 Task: Look for space in Dīpālpur, Pakistan from 5th July, 2023 to 10th July, 2023 for 4 adults in price range Rs.9000 to Rs.14000. Place can be entire place with 2 bedrooms having 4 beds and 2 bathrooms. Property type can be house, flat, guest house. Booking option can be shelf check-in. Required host language is English.
Action: Mouse moved to (462, 64)
Screenshot: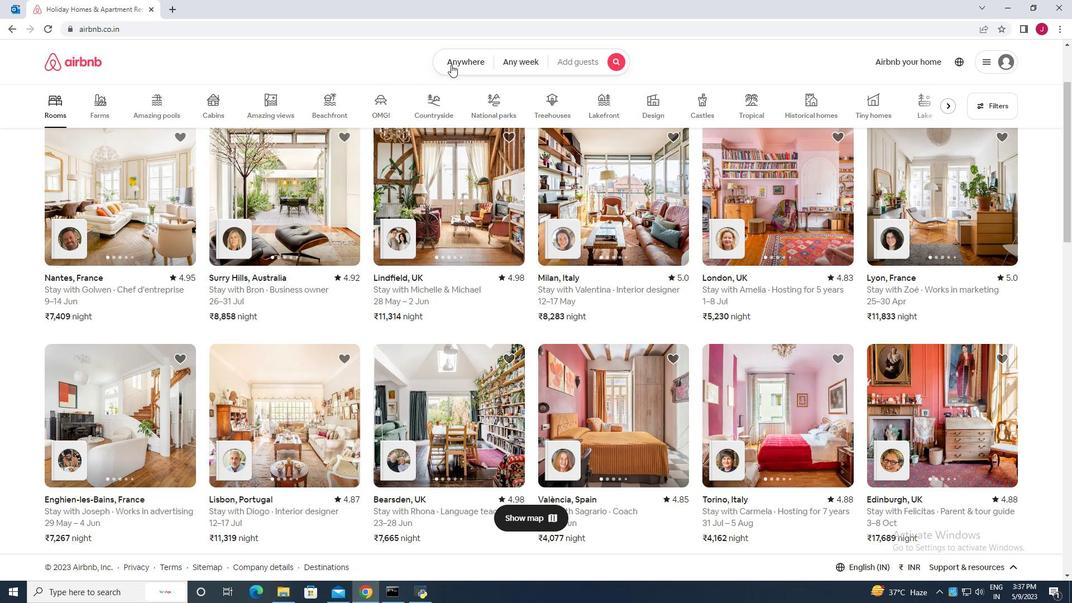 
Action: Mouse pressed left at (462, 64)
Screenshot: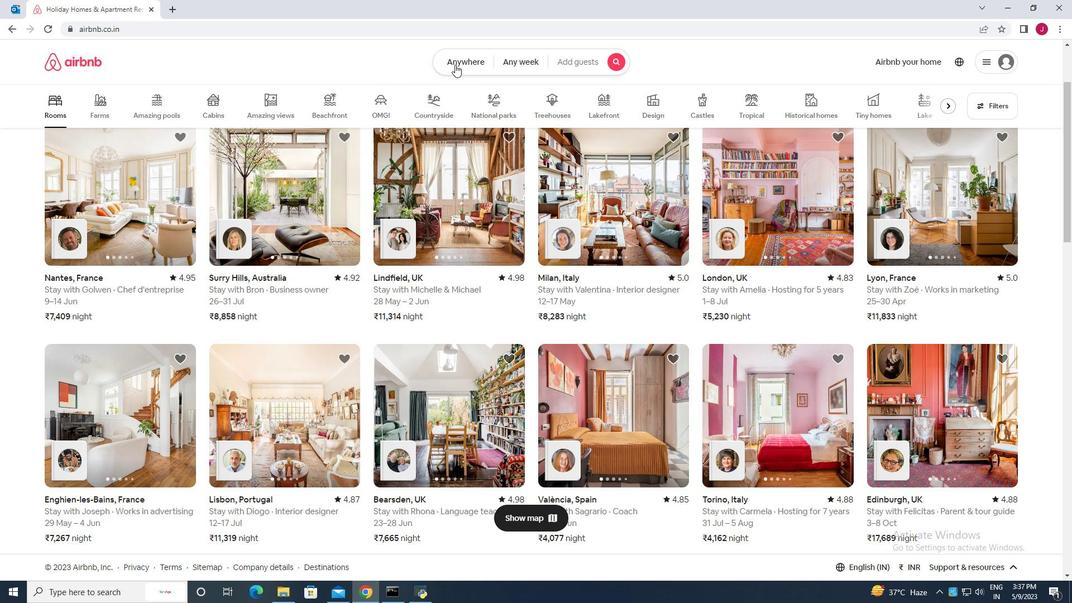 
Action: Mouse moved to (338, 106)
Screenshot: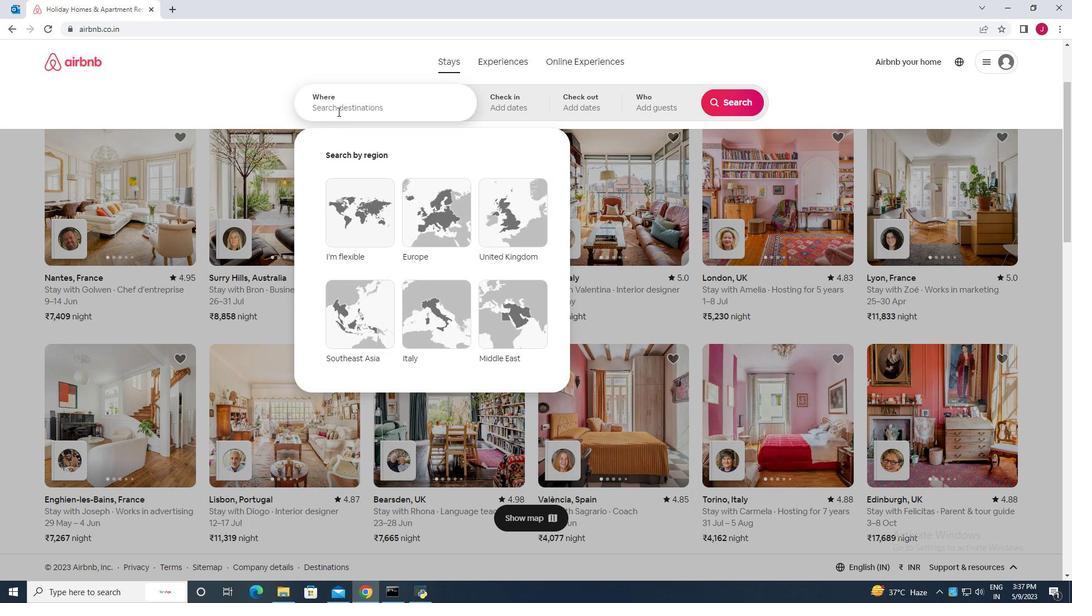 
Action: Mouse pressed left at (338, 106)
Screenshot: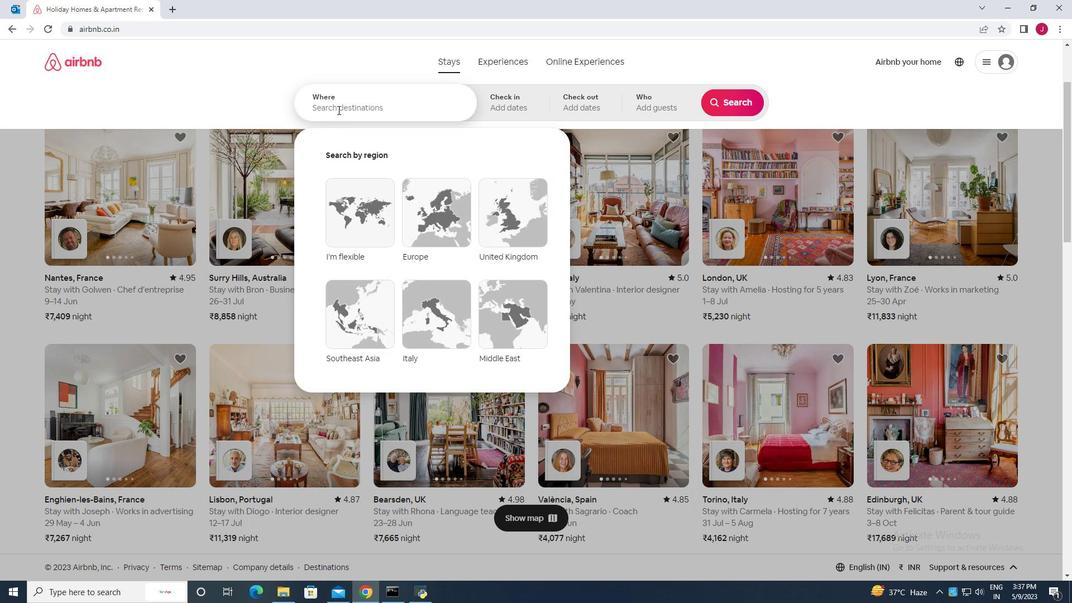 
Action: Key pressed dipalpur
Screenshot: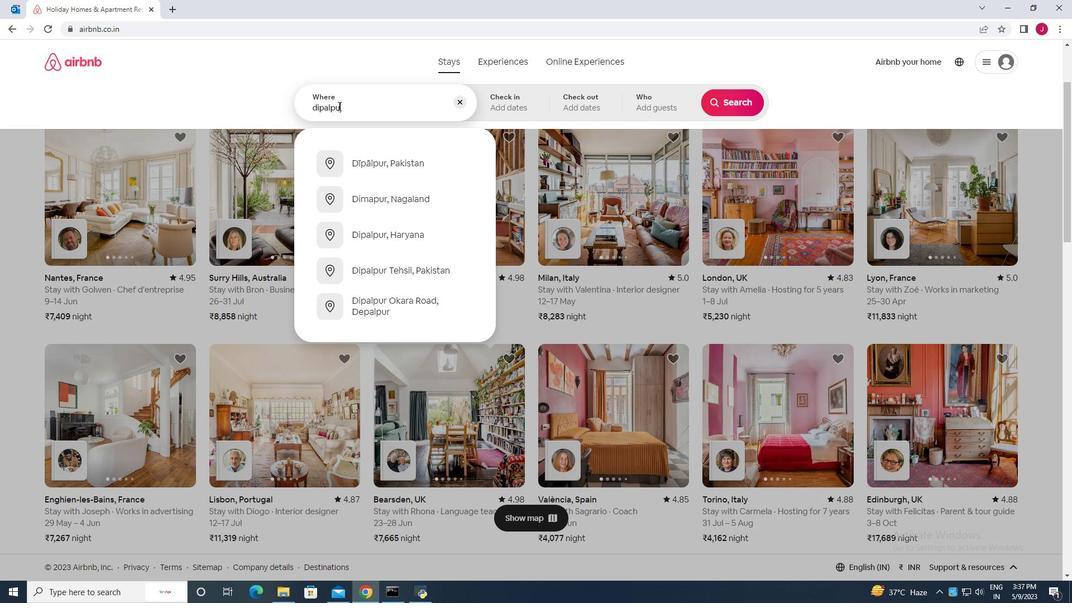 
Action: Mouse moved to (405, 162)
Screenshot: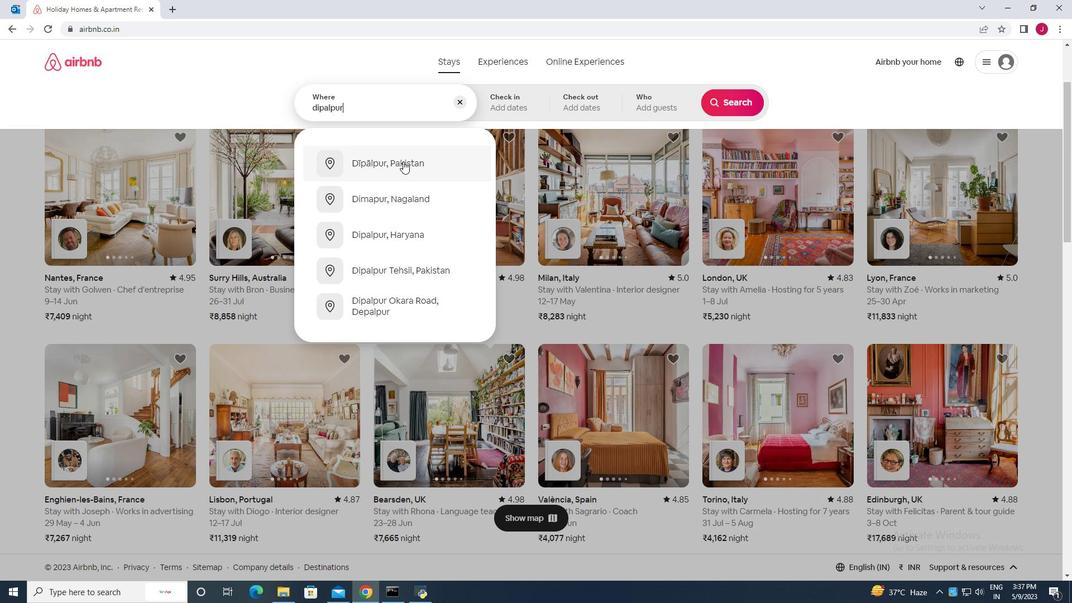 
Action: Mouse pressed left at (405, 162)
Screenshot: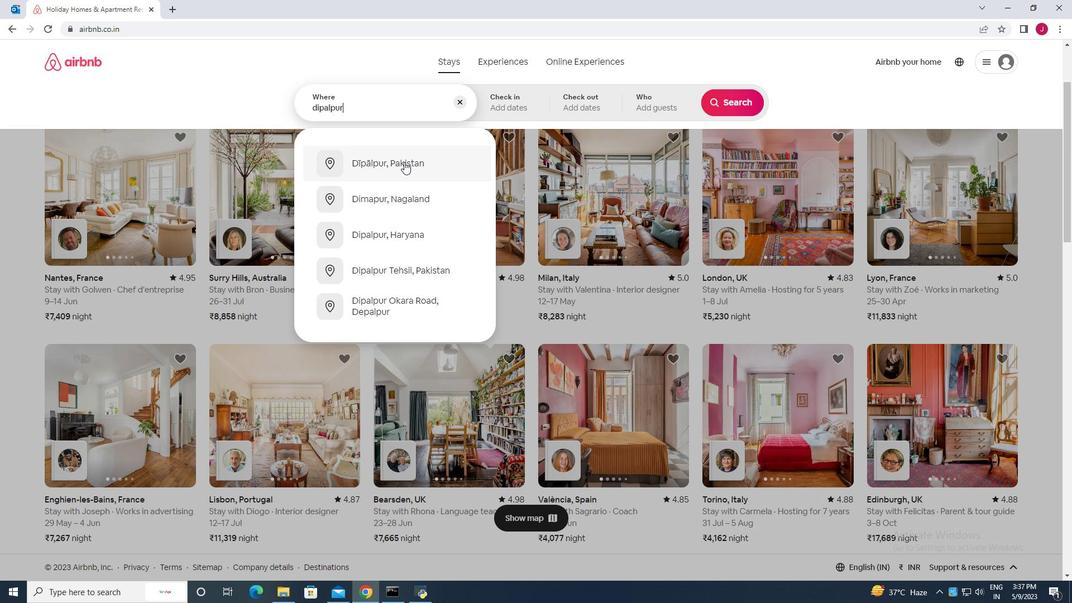 
Action: Mouse moved to (730, 196)
Screenshot: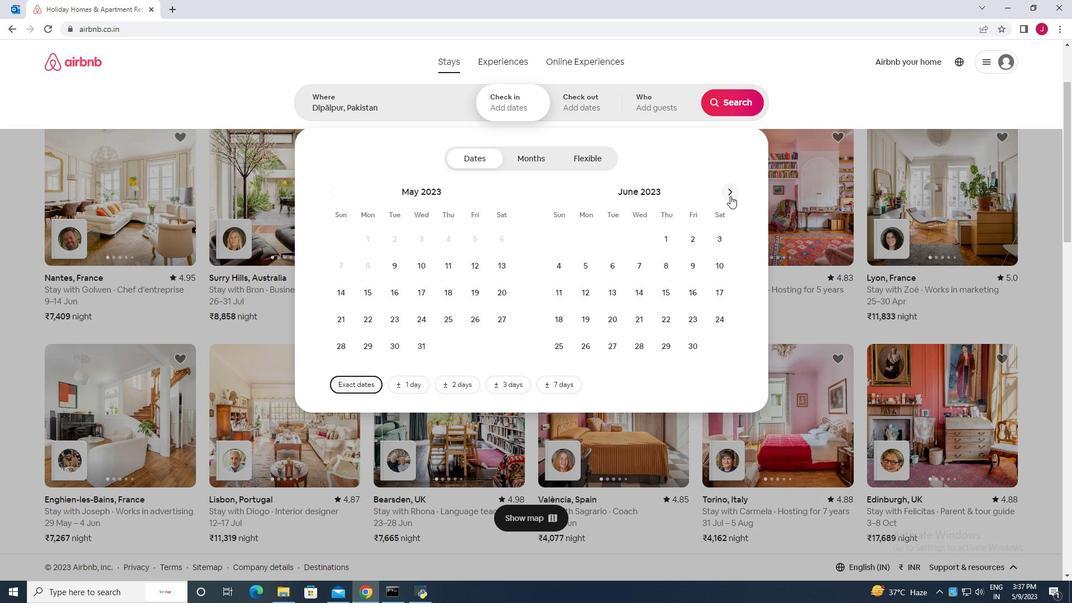 
Action: Mouse pressed left at (730, 196)
Screenshot: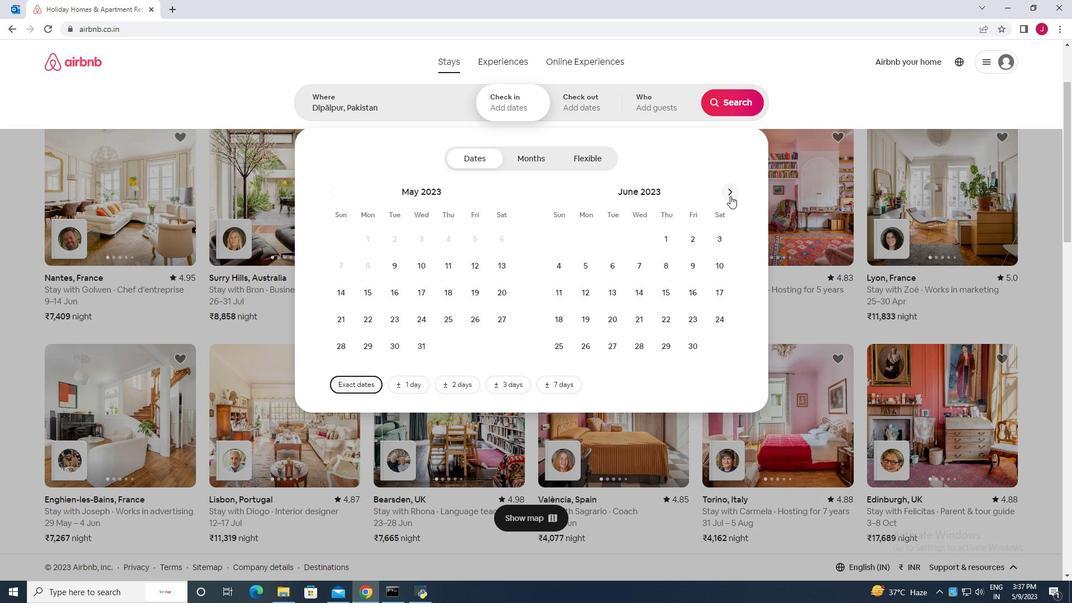 
Action: Mouse moved to (639, 267)
Screenshot: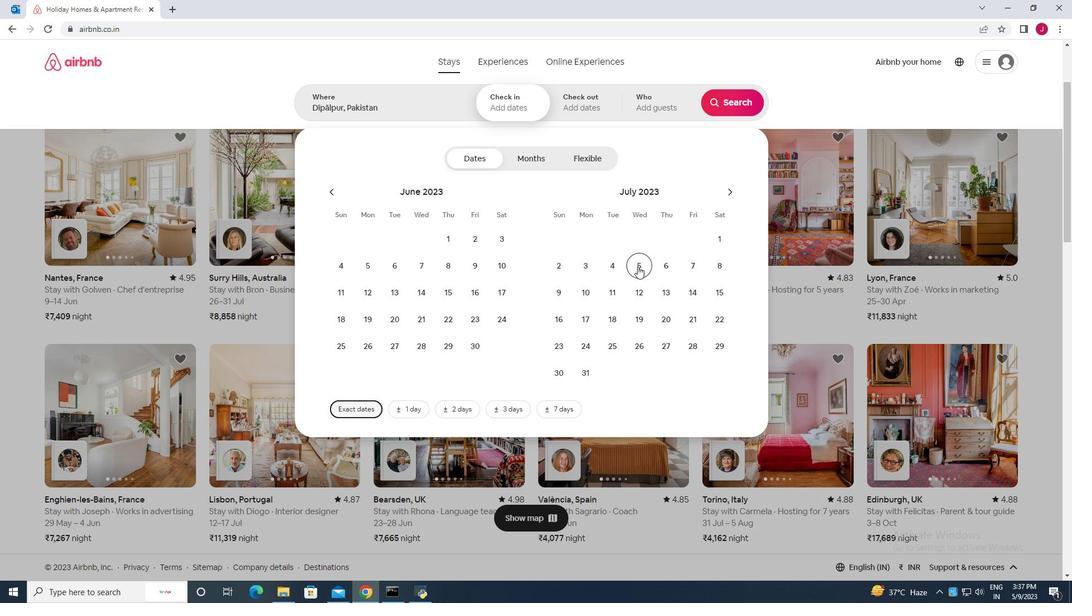 
Action: Mouse pressed left at (639, 267)
Screenshot: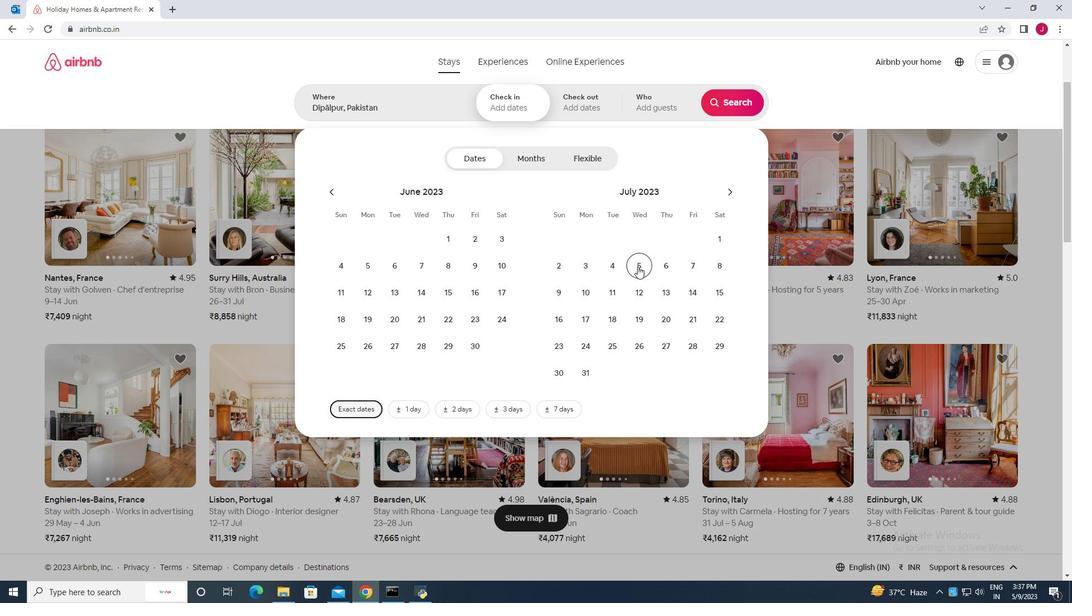 
Action: Mouse moved to (594, 295)
Screenshot: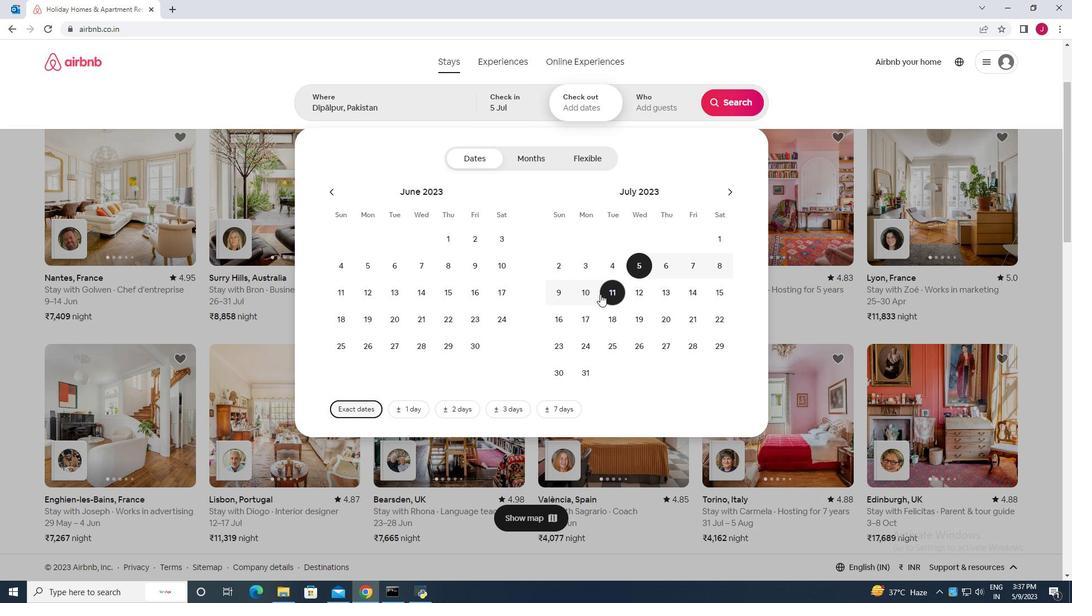 
Action: Mouse pressed left at (594, 295)
Screenshot: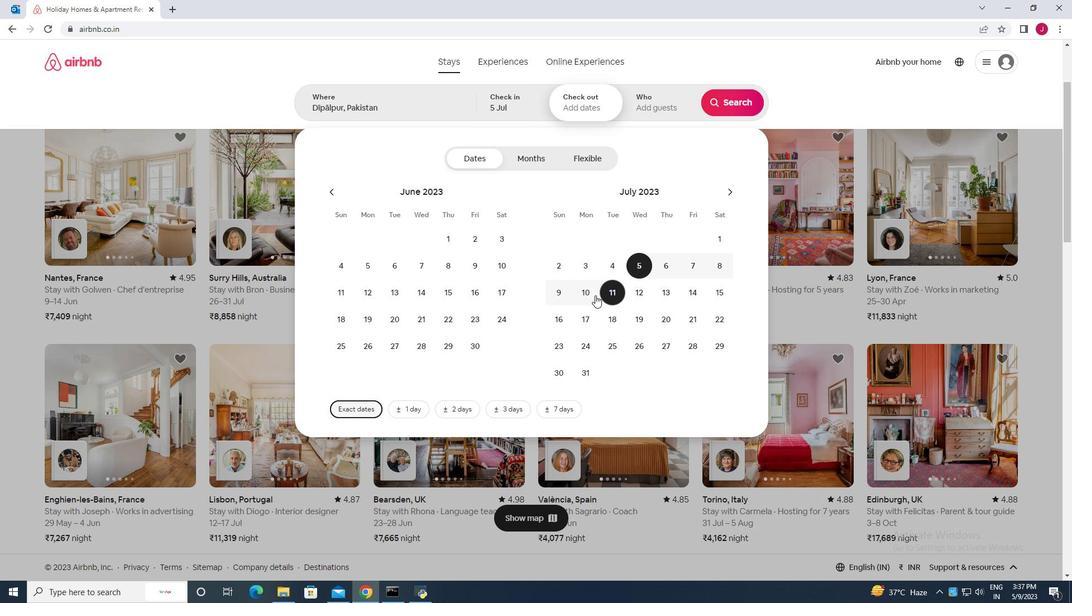 
Action: Mouse moved to (656, 106)
Screenshot: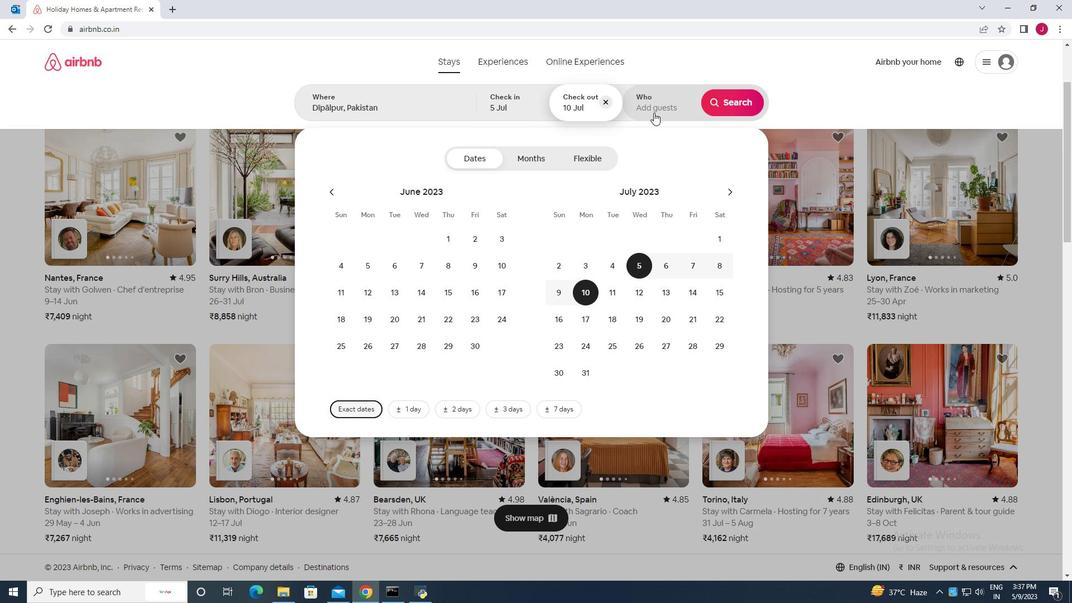 
Action: Mouse pressed left at (656, 106)
Screenshot: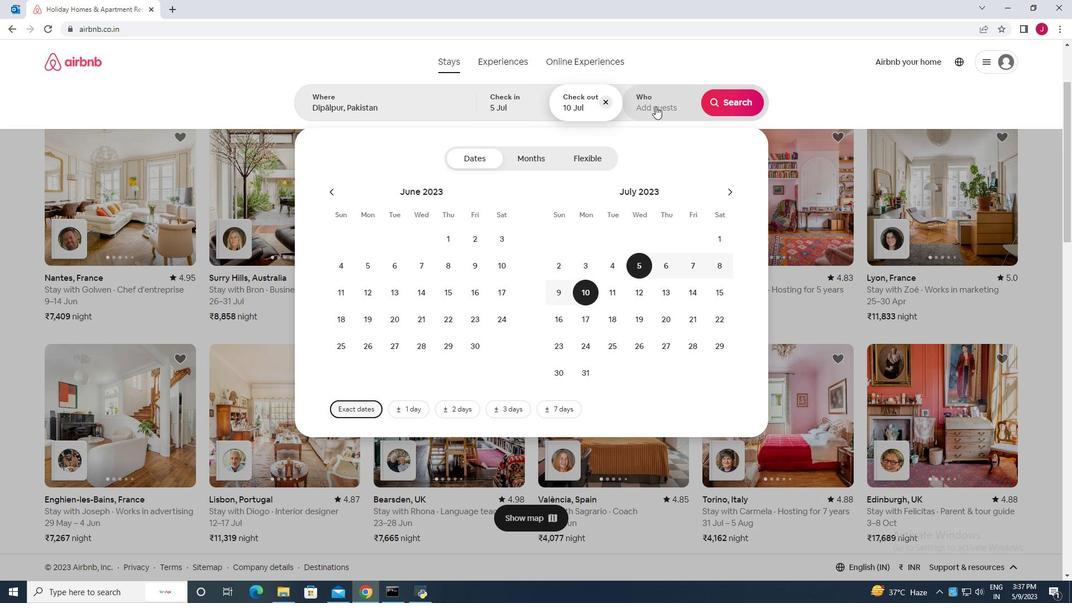 
Action: Mouse moved to (735, 160)
Screenshot: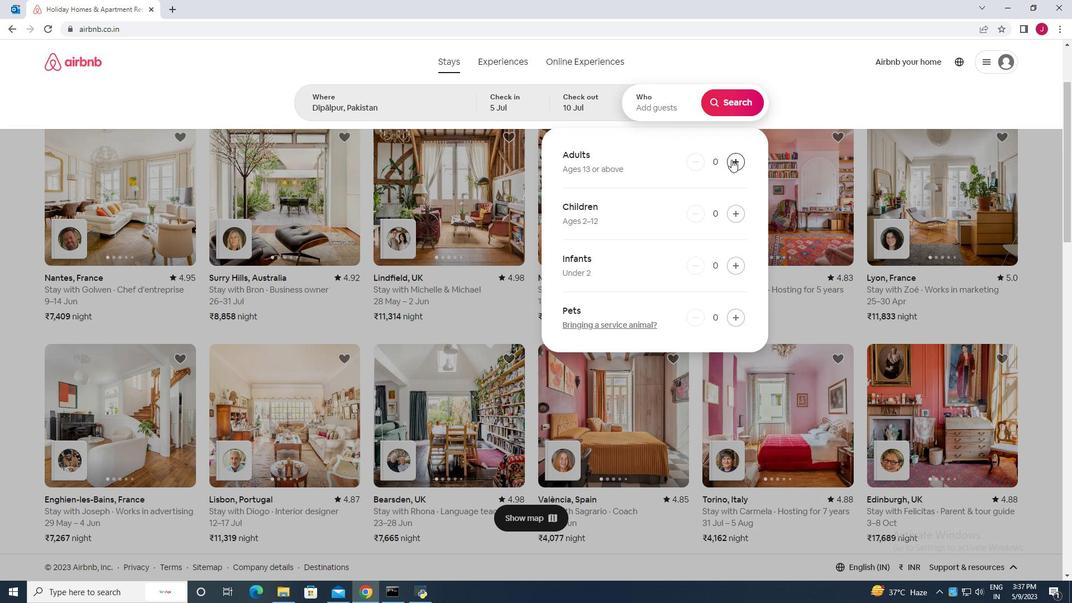 
Action: Mouse pressed left at (735, 160)
Screenshot: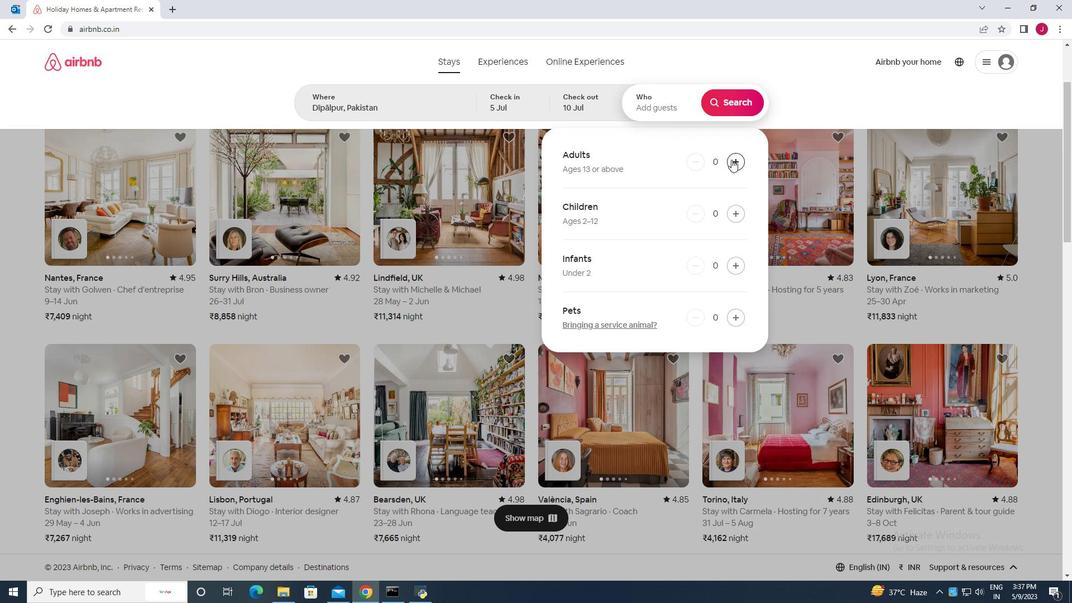 
Action: Mouse moved to (735, 160)
Screenshot: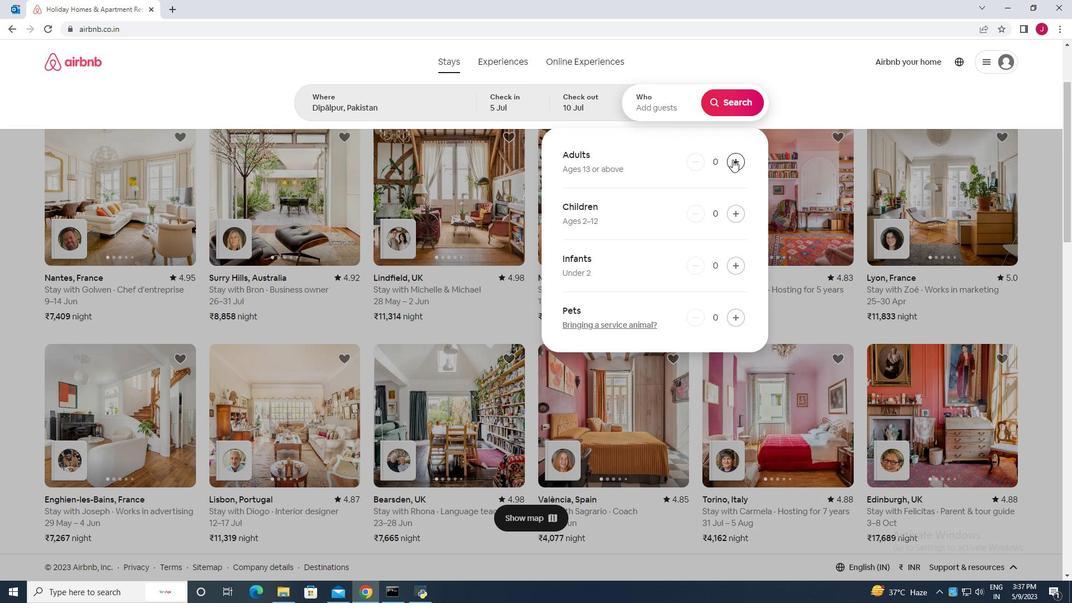 
Action: Mouse pressed left at (735, 160)
Screenshot: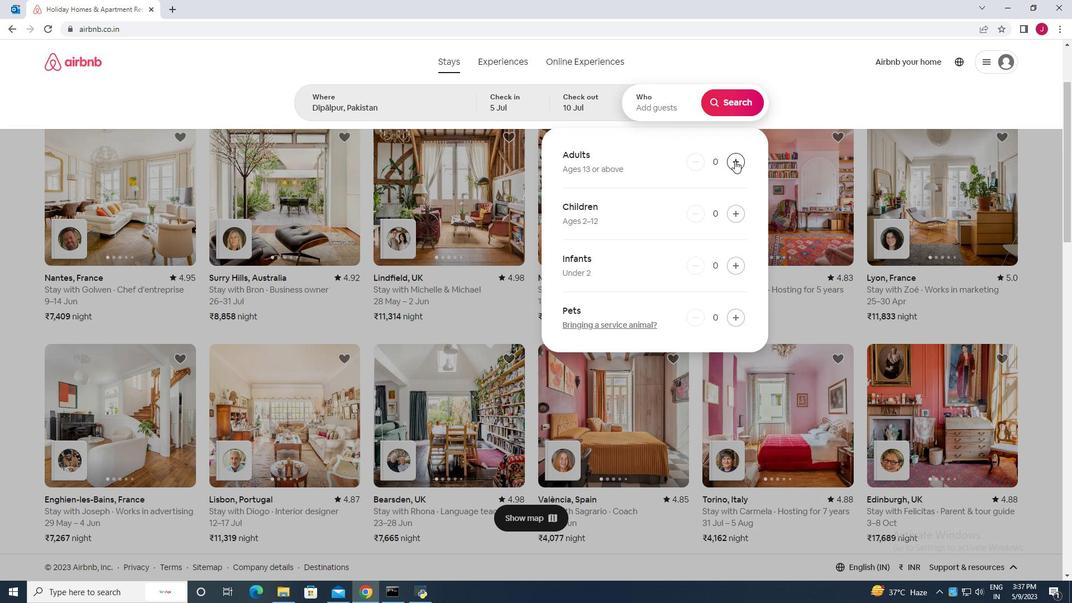 
Action: Mouse pressed left at (735, 160)
Screenshot: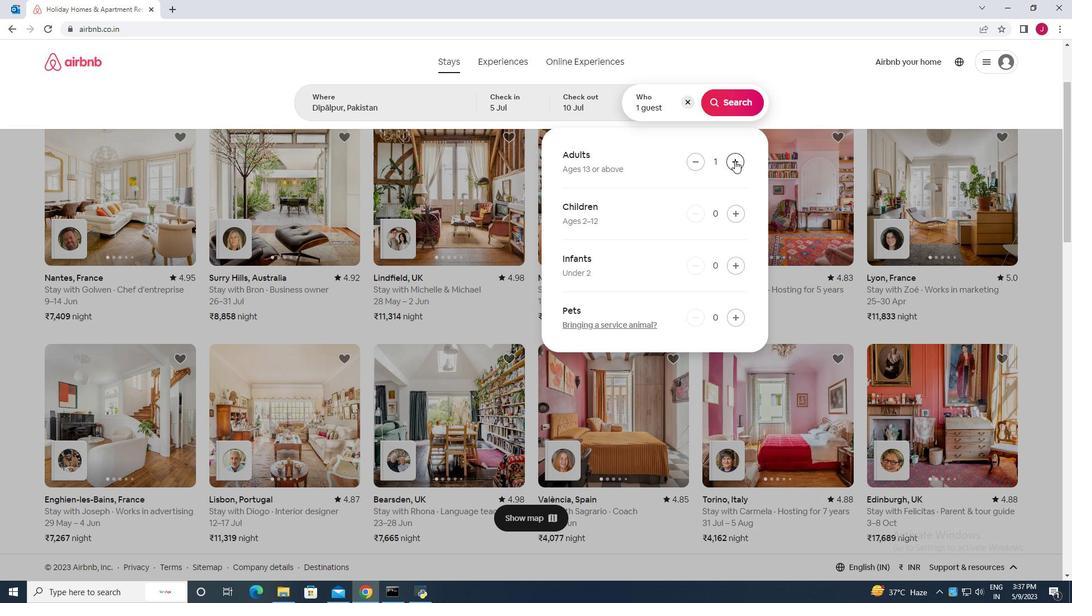 
Action: Mouse pressed left at (735, 160)
Screenshot: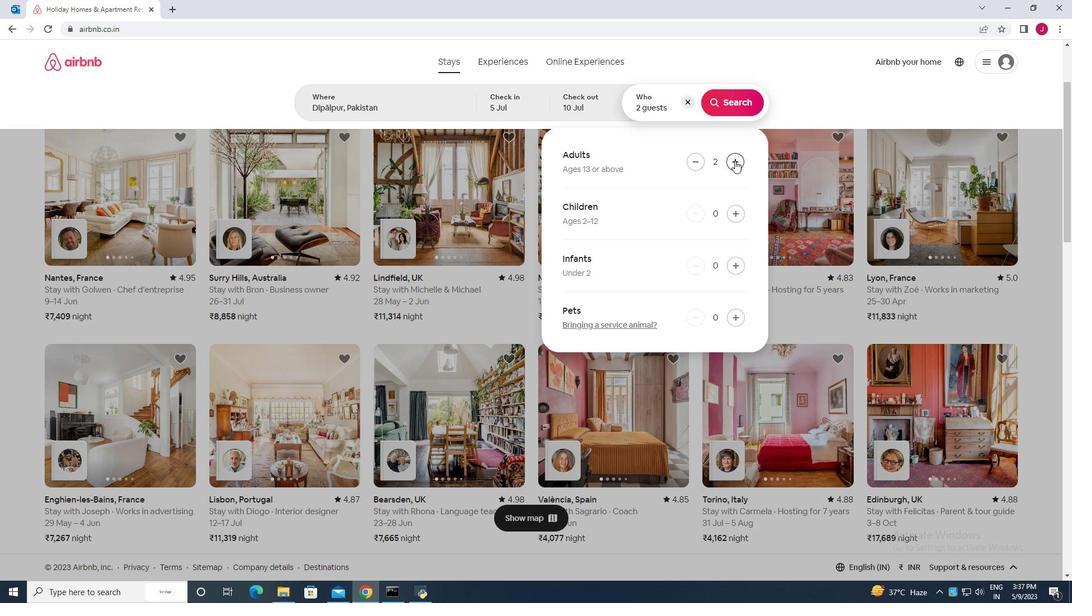 
Action: Mouse moved to (739, 101)
Screenshot: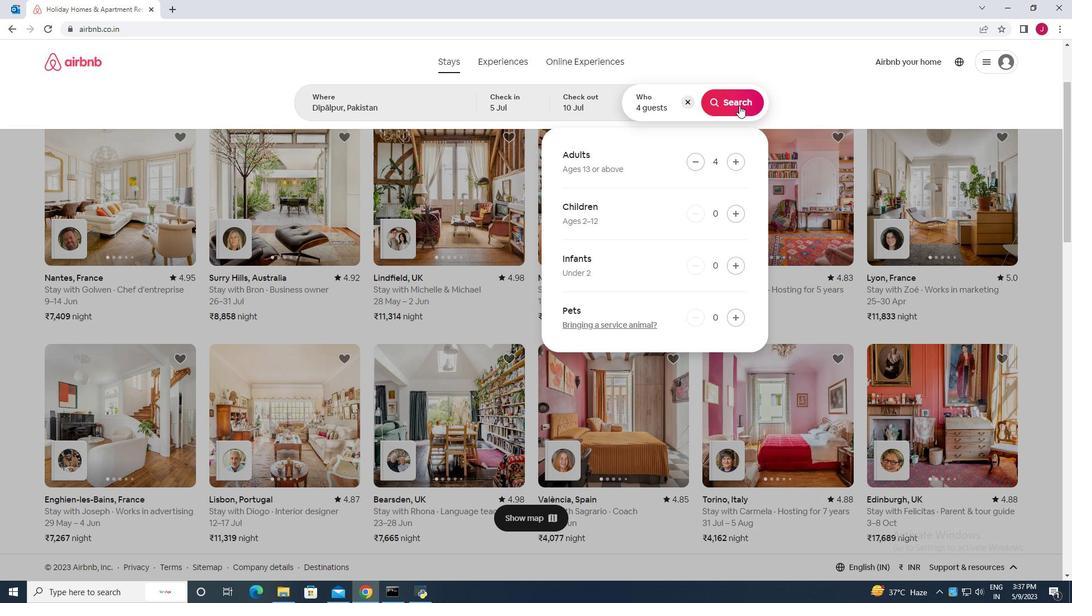 
Action: Mouse pressed left at (739, 101)
Screenshot: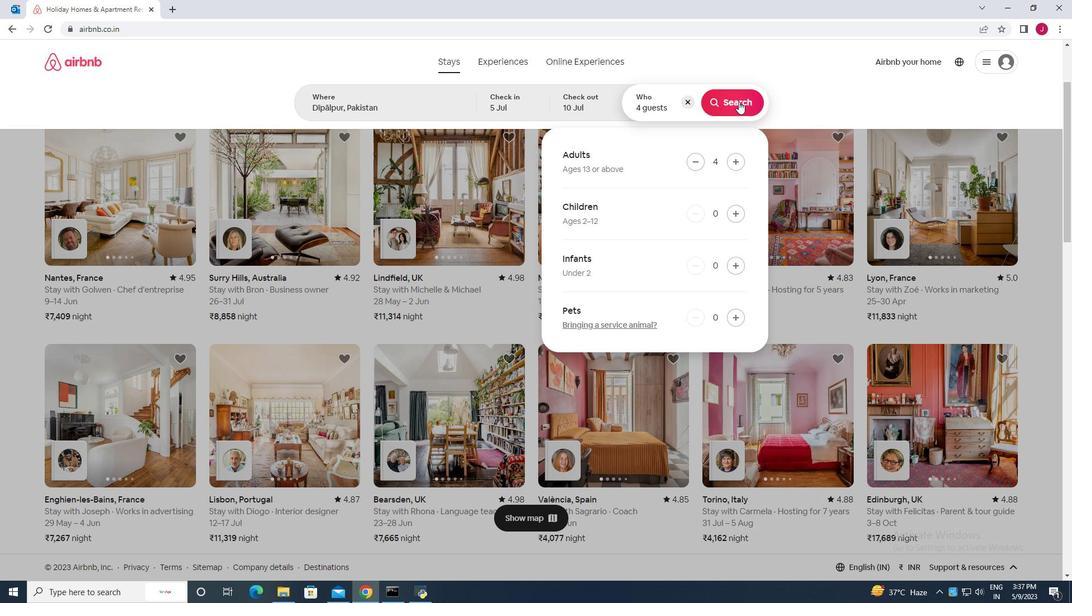 
Action: Mouse moved to (1038, 107)
Screenshot: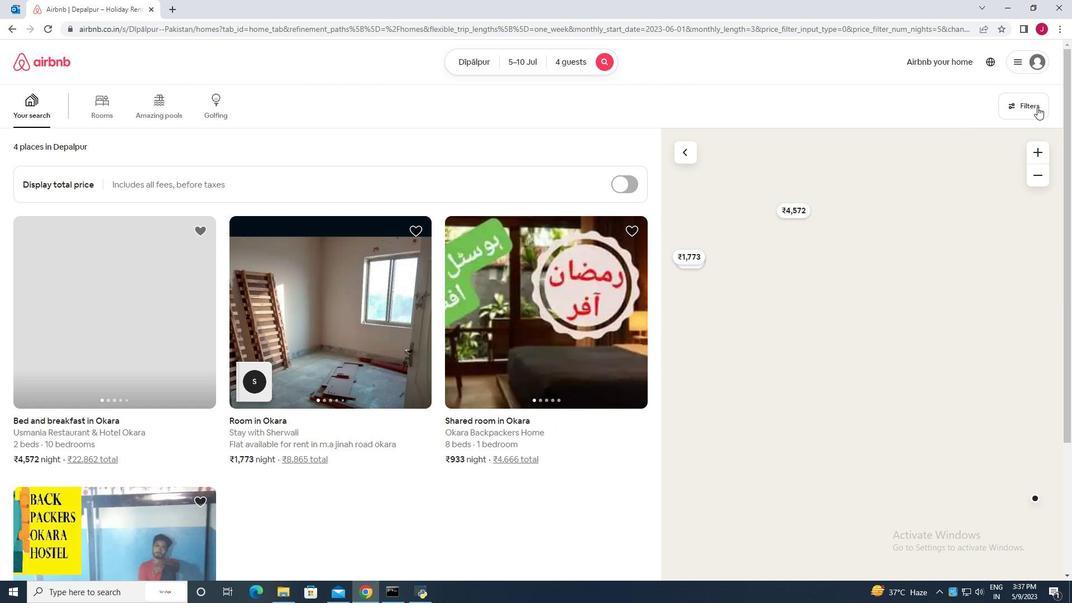 
Action: Mouse pressed left at (1038, 107)
Screenshot: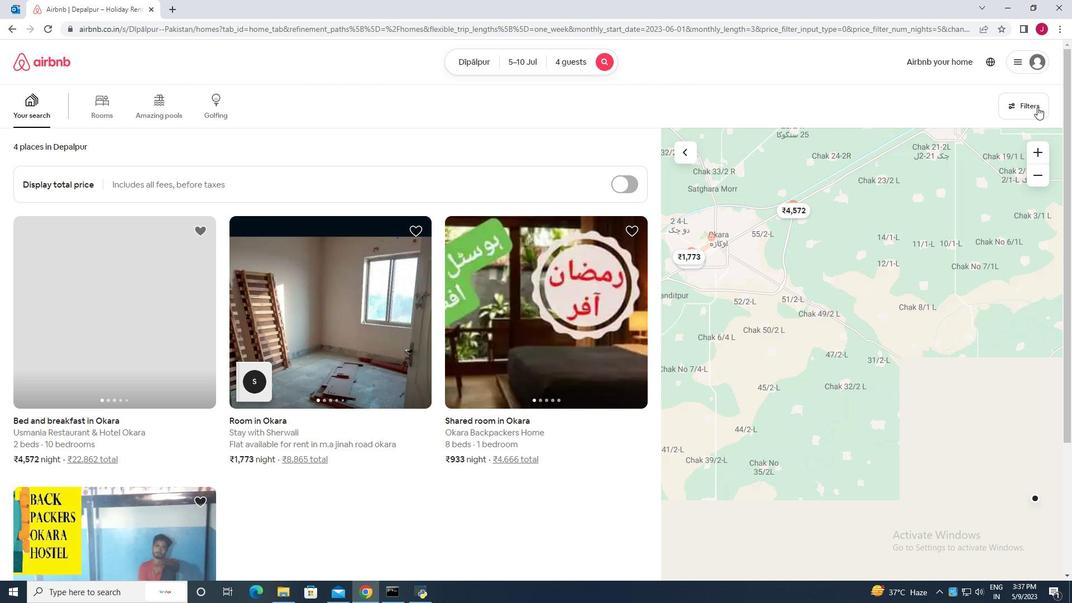 
Action: Mouse moved to (444, 387)
Screenshot: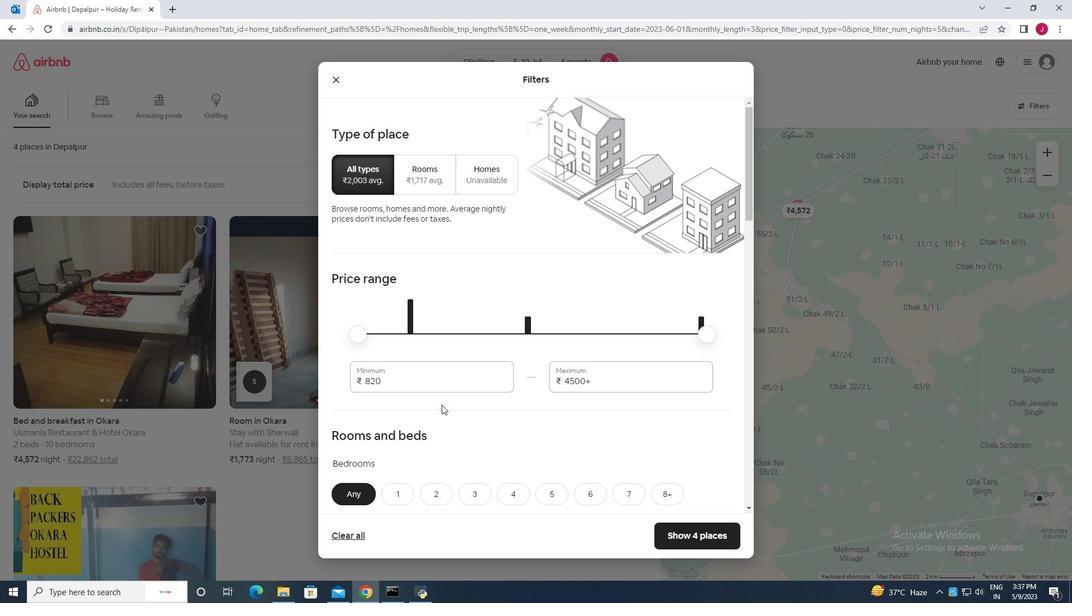 
Action: Mouse pressed left at (444, 387)
Screenshot: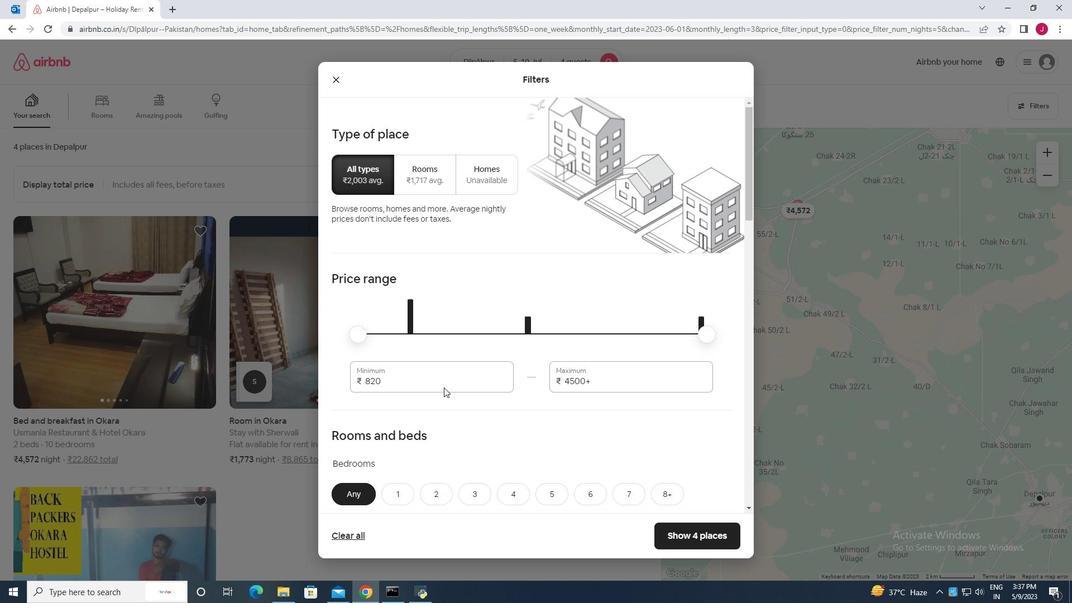 
Action: Mouse moved to (444, 386)
Screenshot: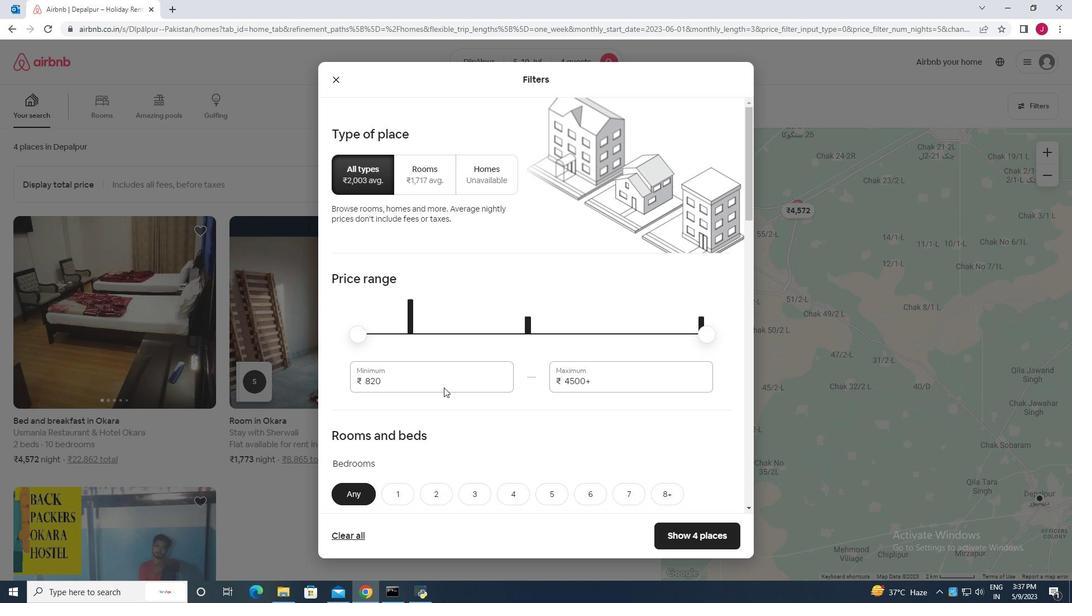 
Action: Key pressed <Key.backspace><Key.backspace><Key.backspace><Key.backspace><Key.backspace><Key.backspace><Key.backspace><Key.backspace><Key.backspace><Key.backspace><Key.backspace>9000
Screenshot: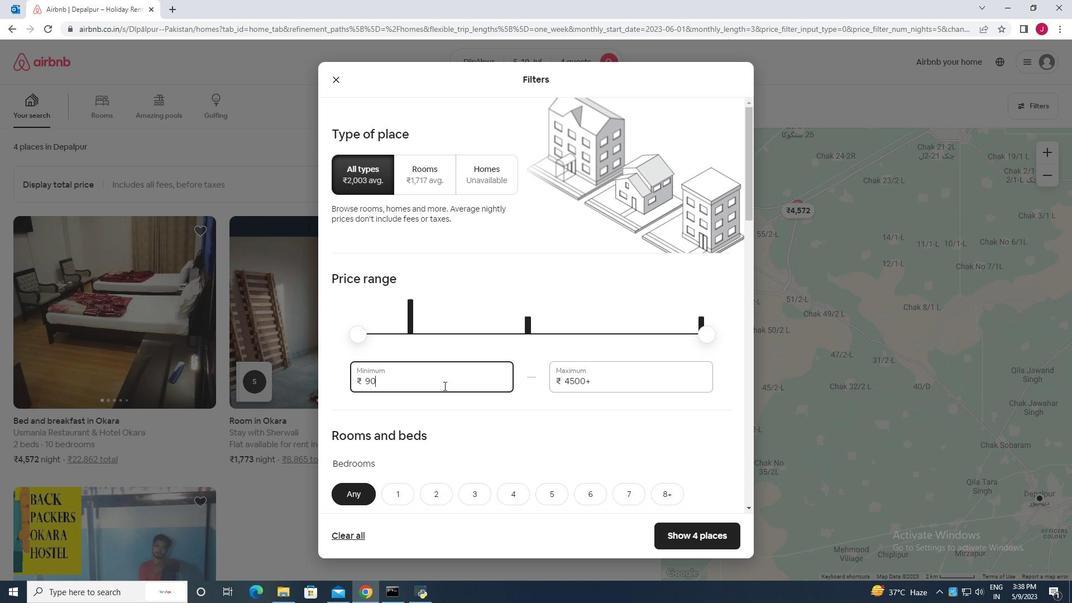 
Action: Mouse moved to (655, 375)
Screenshot: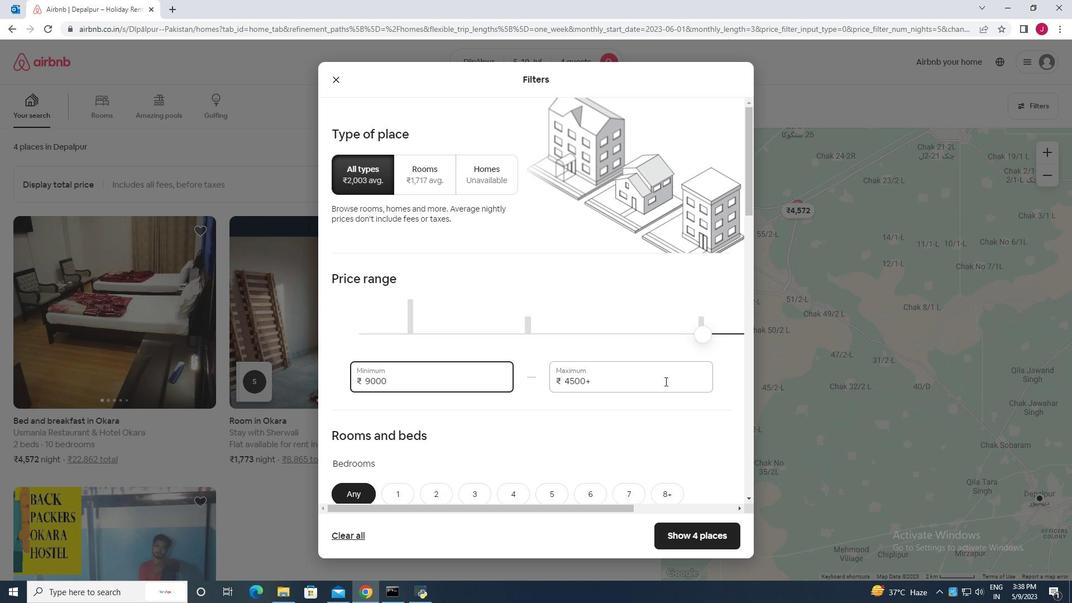 
Action: Mouse pressed left at (655, 375)
Screenshot: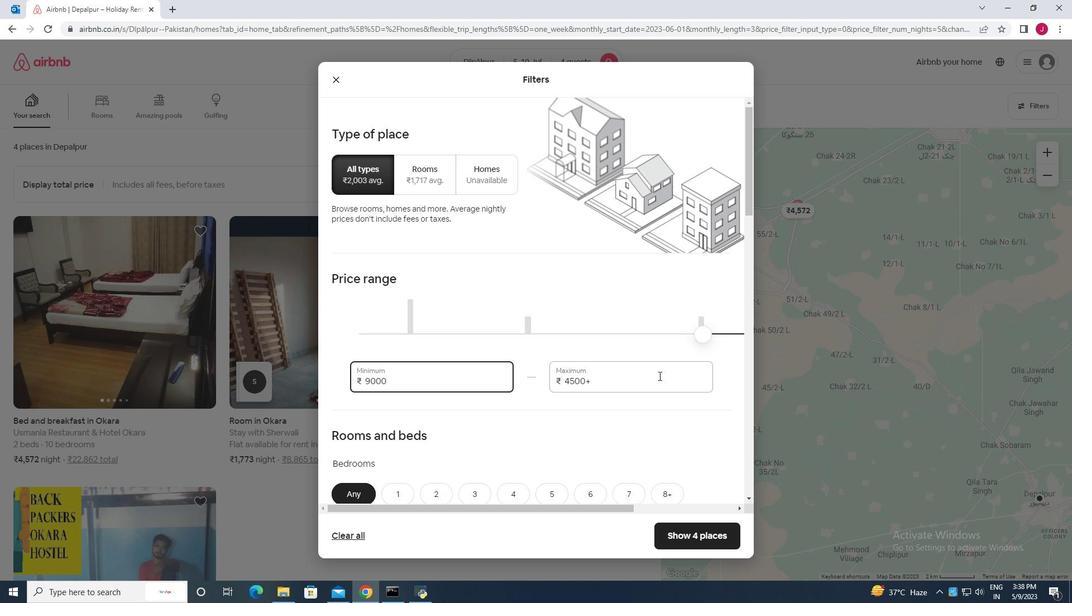 
Action: Key pressed <Key.backspace><Key.backspace><Key.backspace><Key.backspace><Key.backspace><Key.backspace><Key.backspace><Key.backspace><Key.backspace><Key.backspace>14000
Screenshot: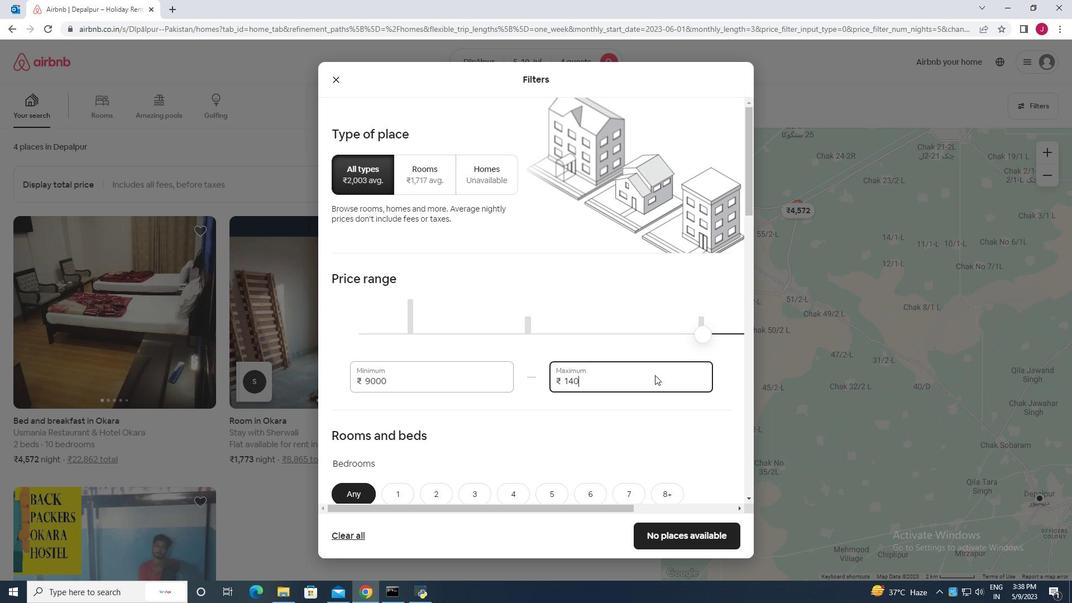 
Action: Mouse moved to (653, 374)
Screenshot: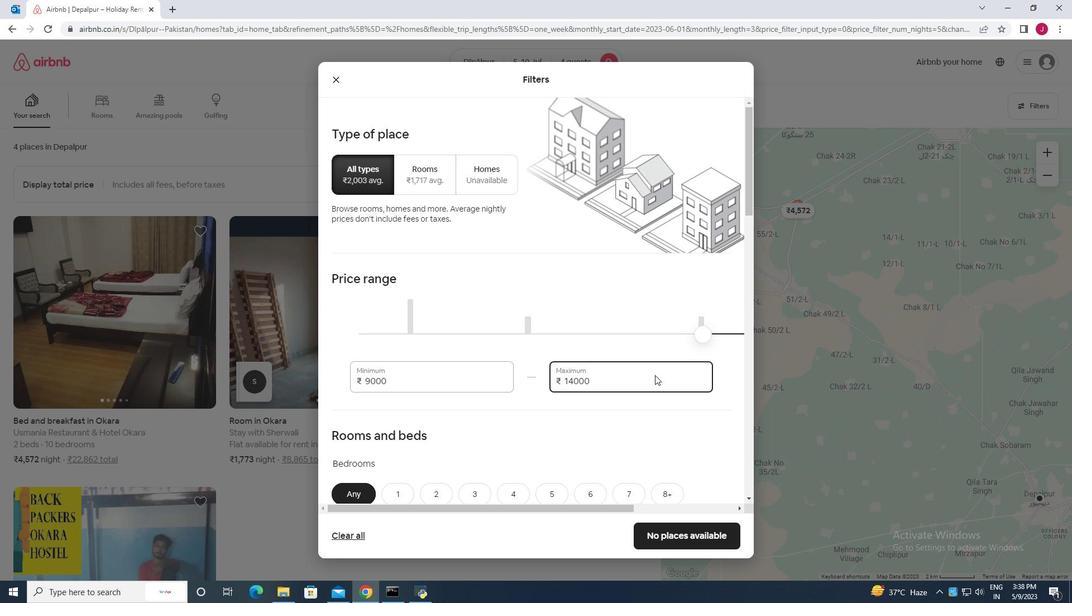 
Action: Mouse scrolled (653, 373) with delta (0, 0)
Screenshot: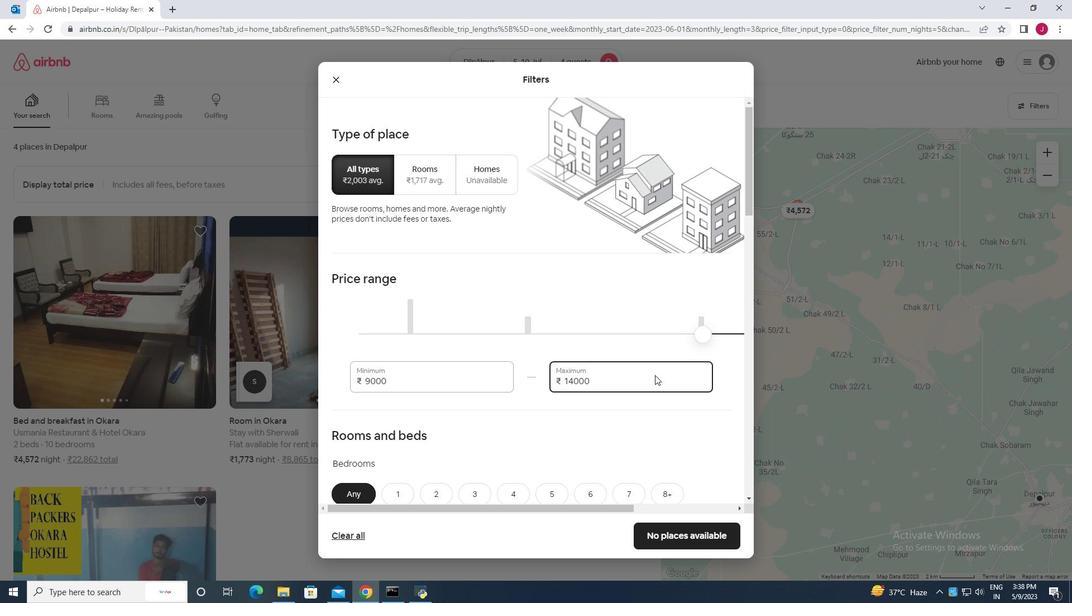 
Action: Mouse scrolled (653, 373) with delta (0, 0)
Screenshot: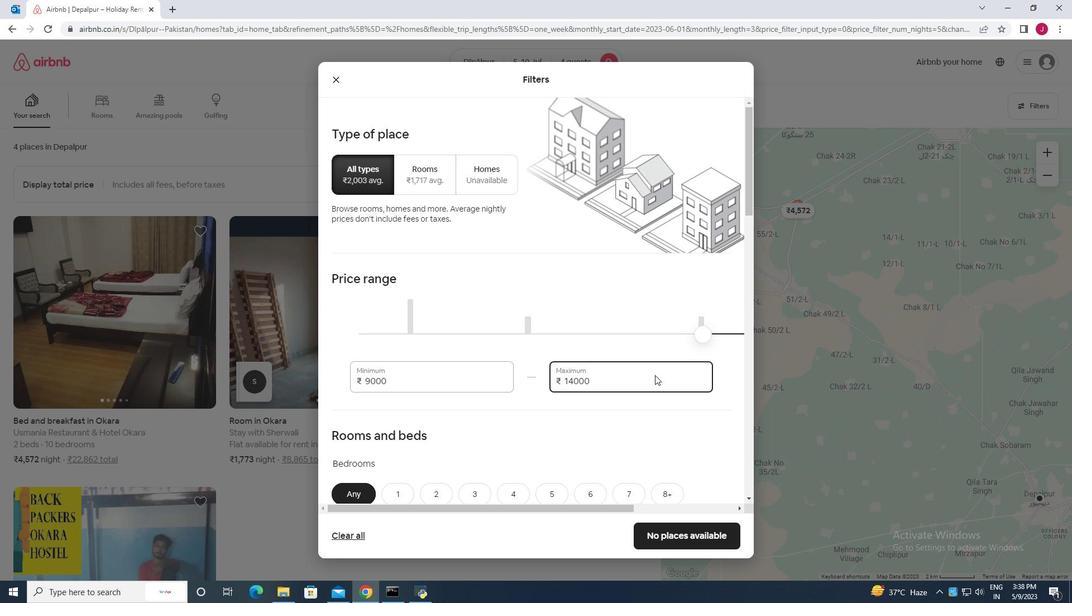 
Action: Mouse scrolled (653, 373) with delta (0, 0)
Screenshot: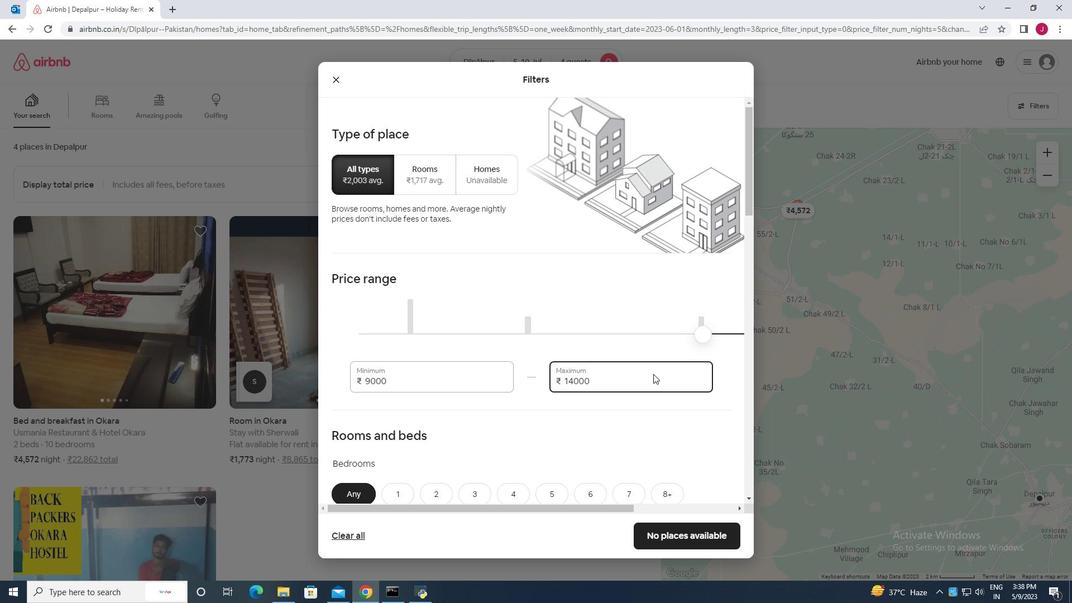 
Action: Mouse moved to (649, 374)
Screenshot: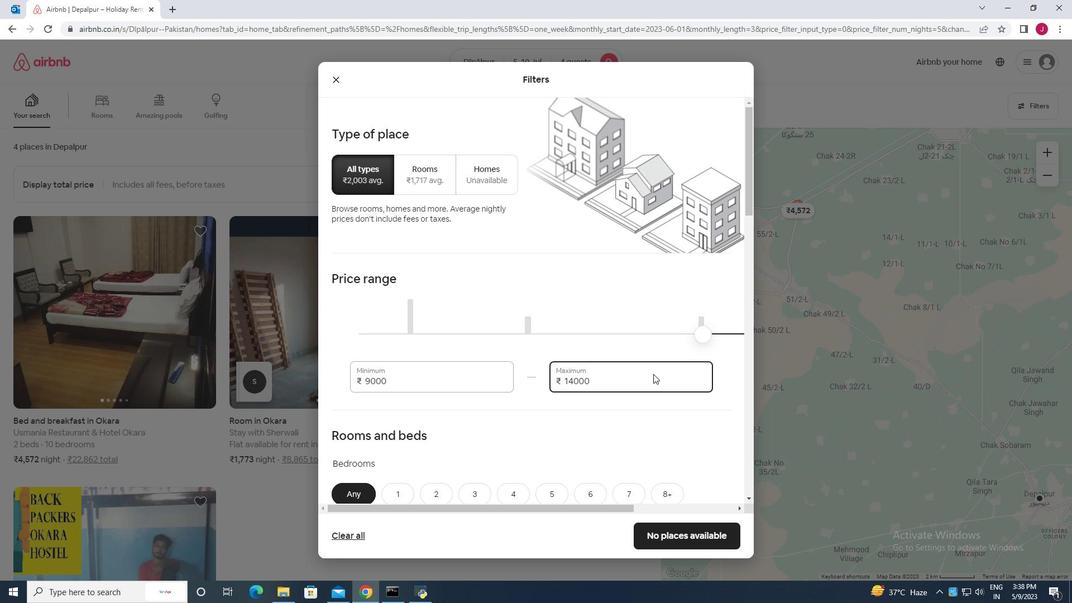 
Action: Mouse scrolled (649, 373) with delta (0, 0)
Screenshot: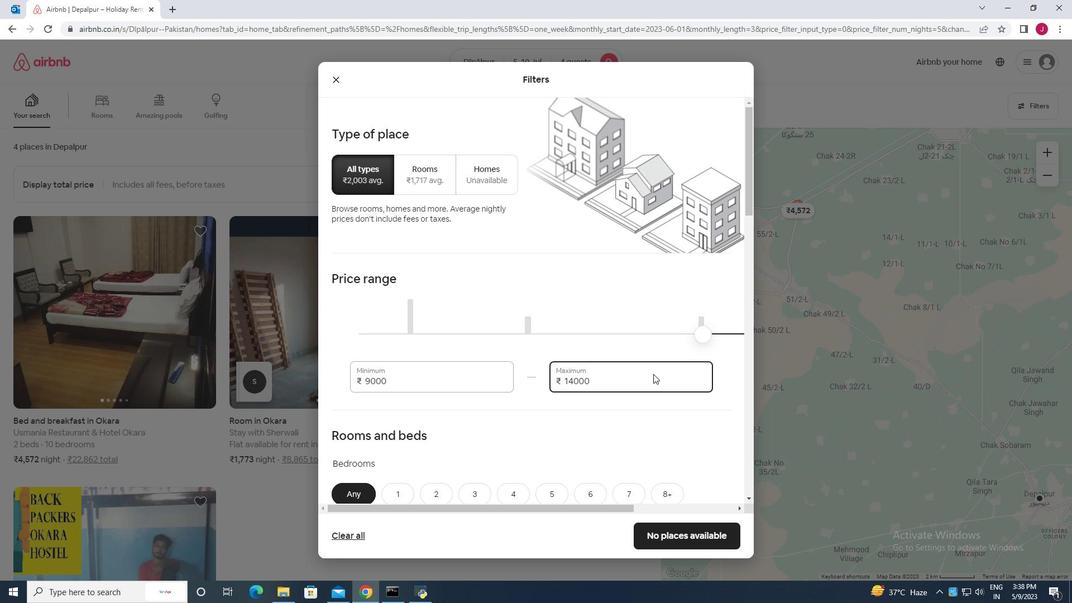 
Action: Mouse moved to (510, 308)
Screenshot: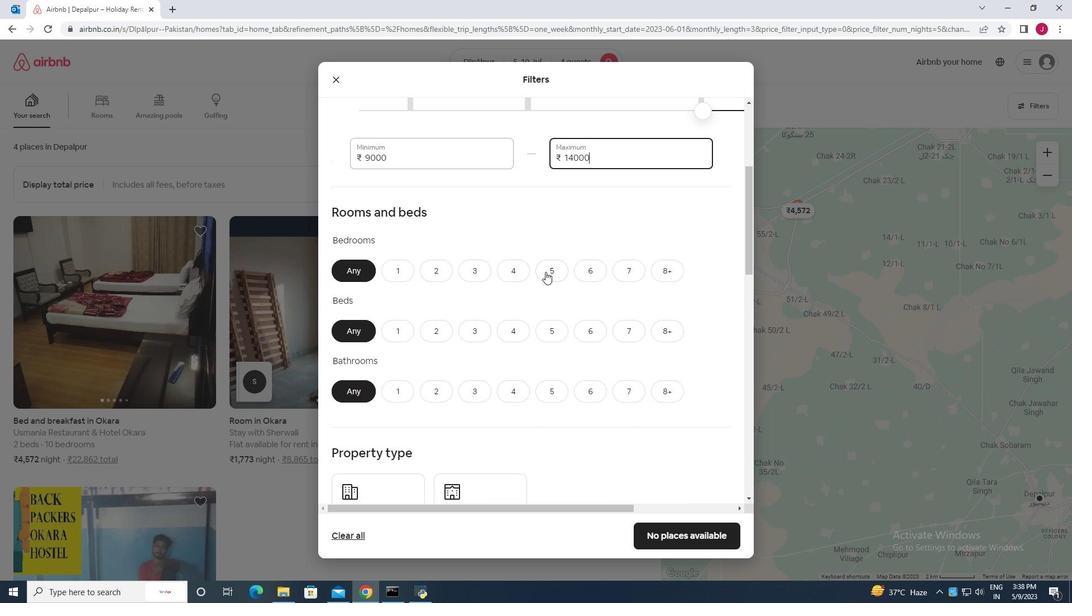 
Action: Mouse scrolled (510, 309) with delta (0, 0)
Screenshot: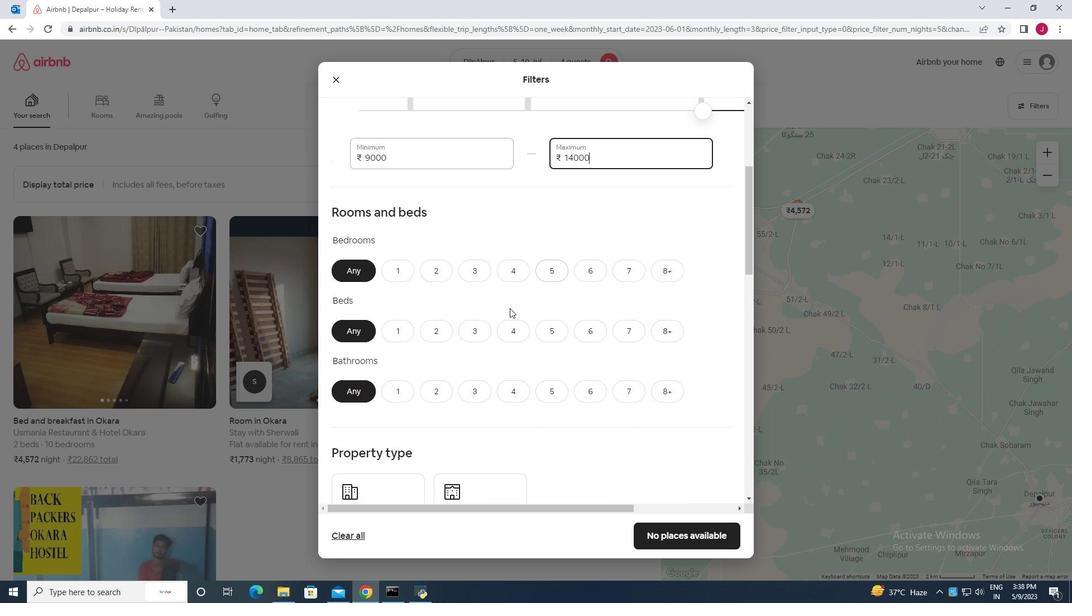 
Action: Mouse moved to (420, 312)
Screenshot: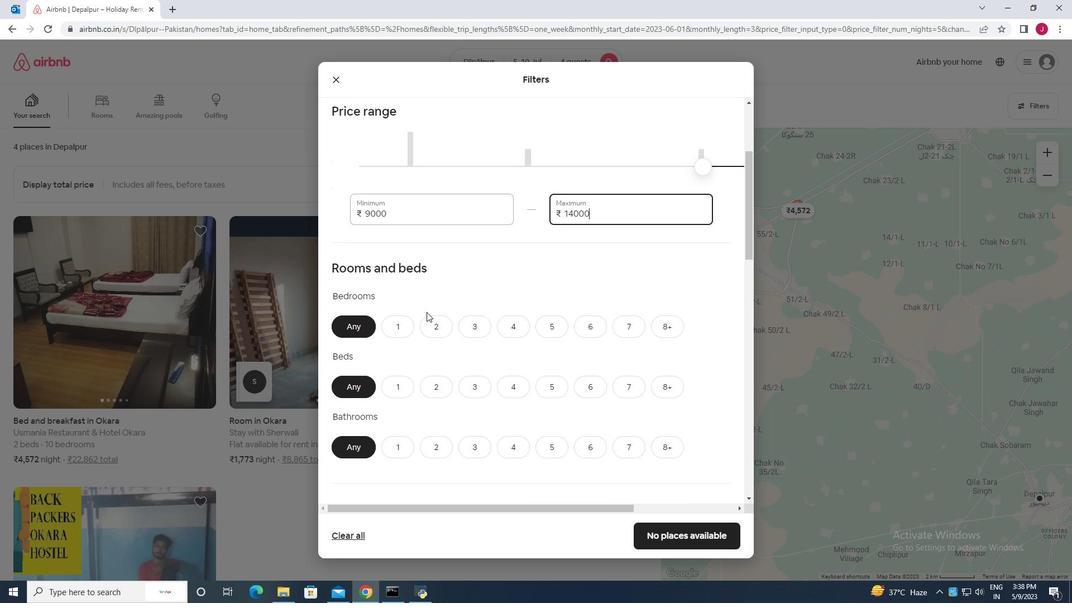 
Action: Mouse scrolled (420, 312) with delta (0, 0)
Screenshot: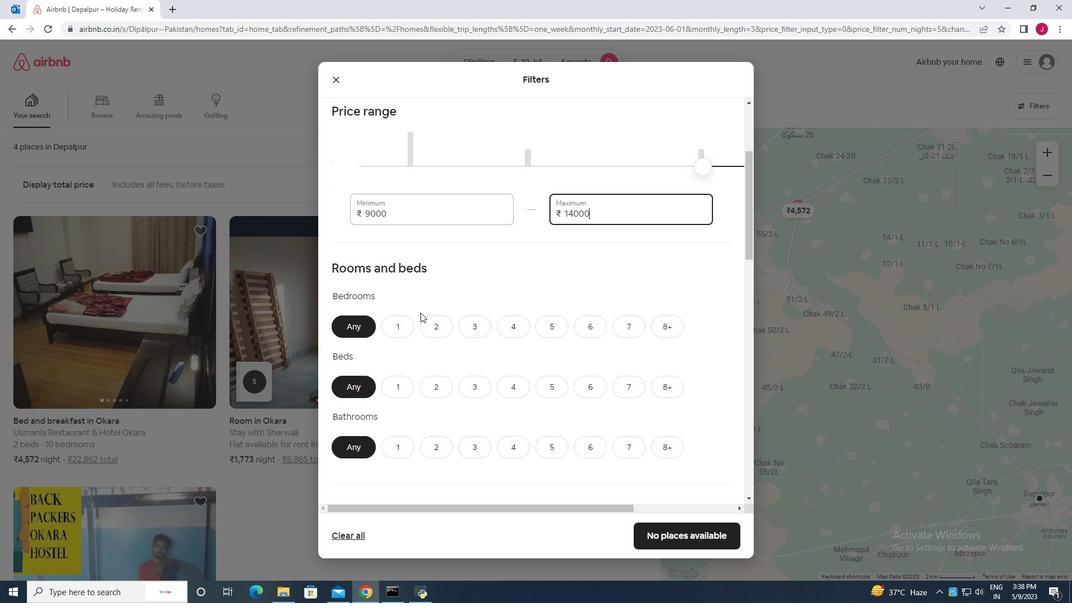 
Action: Mouse moved to (433, 273)
Screenshot: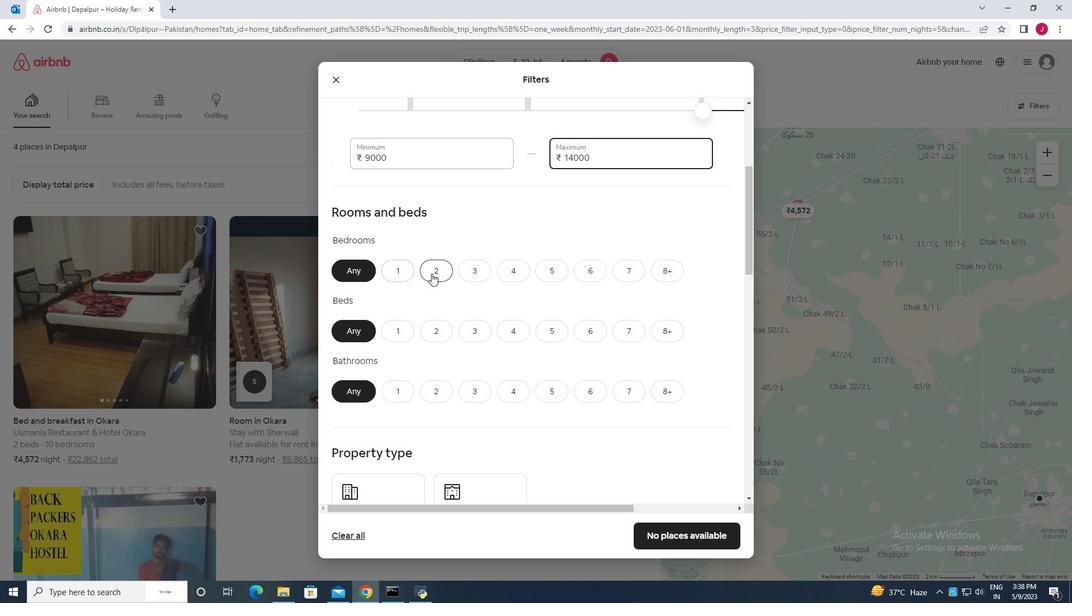 
Action: Mouse pressed left at (433, 273)
Screenshot: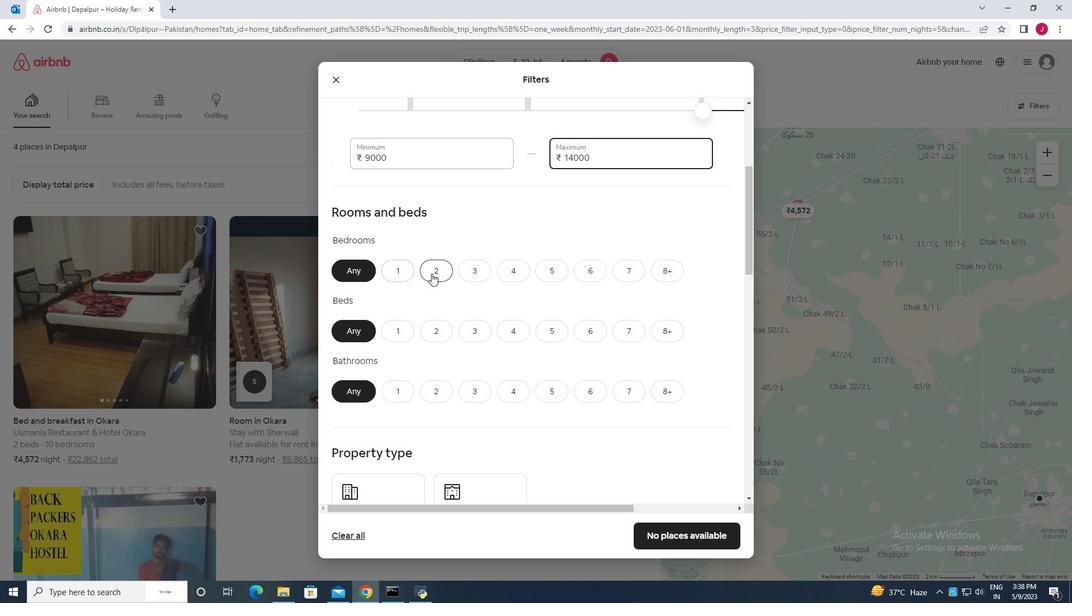 
Action: Mouse moved to (513, 335)
Screenshot: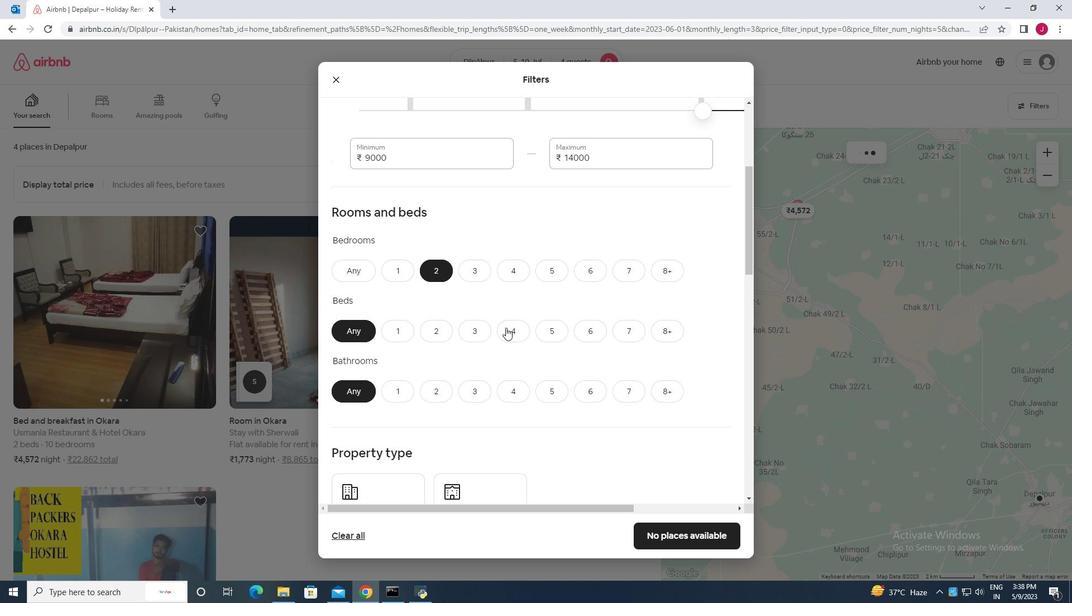 
Action: Mouse pressed left at (513, 335)
Screenshot: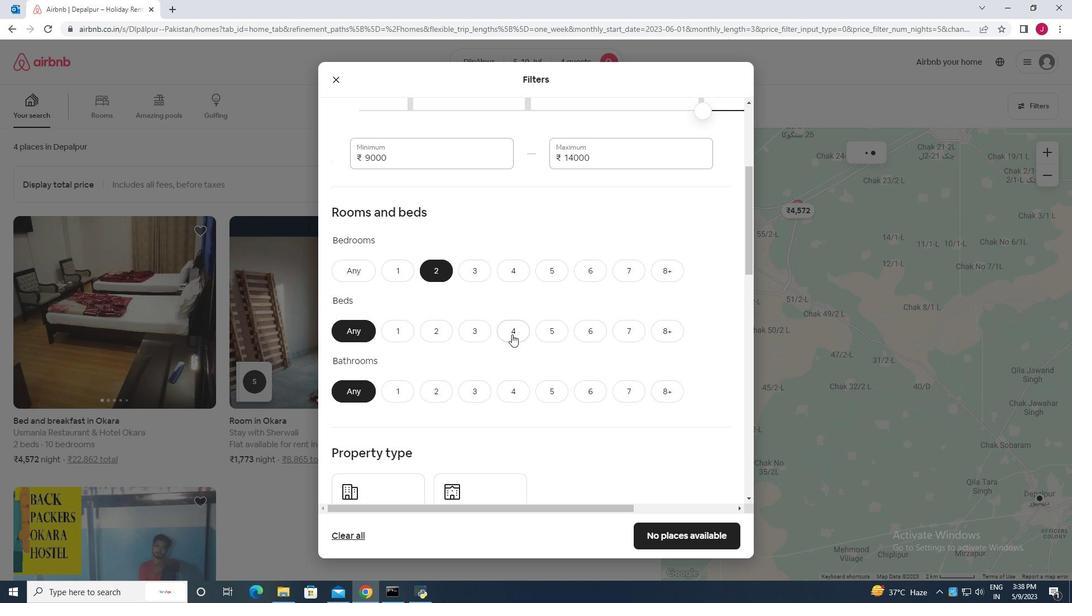 
Action: Mouse moved to (439, 390)
Screenshot: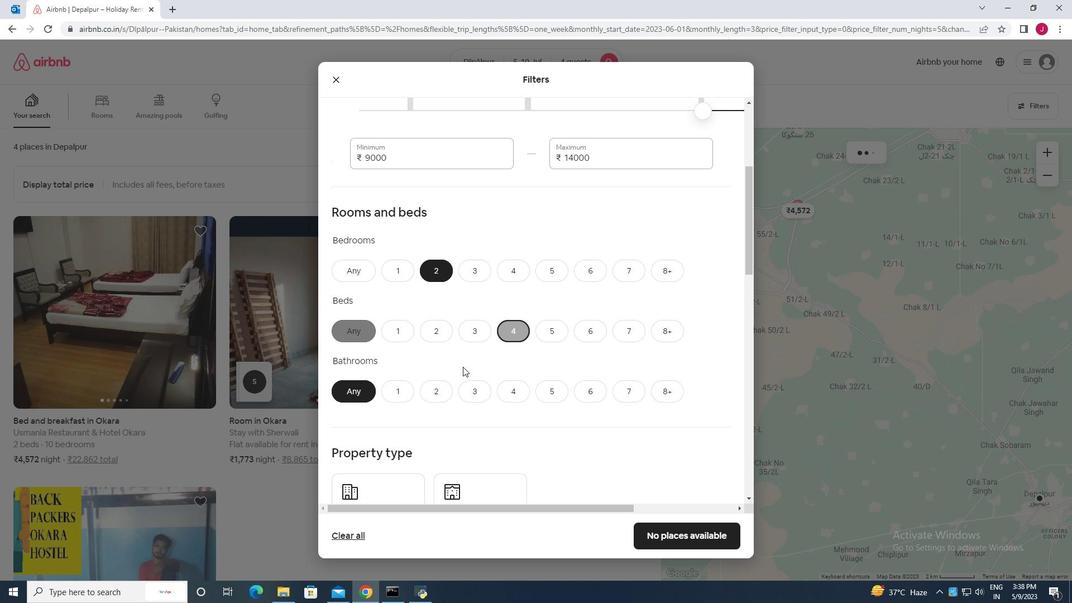 
Action: Mouse pressed left at (439, 390)
Screenshot: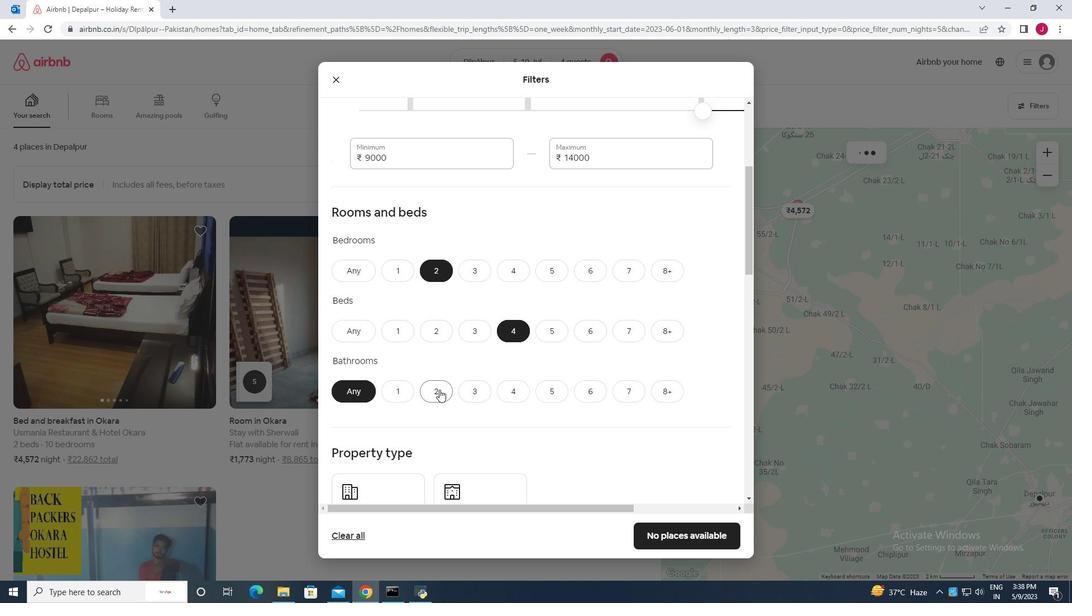 
Action: Mouse moved to (489, 349)
Screenshot: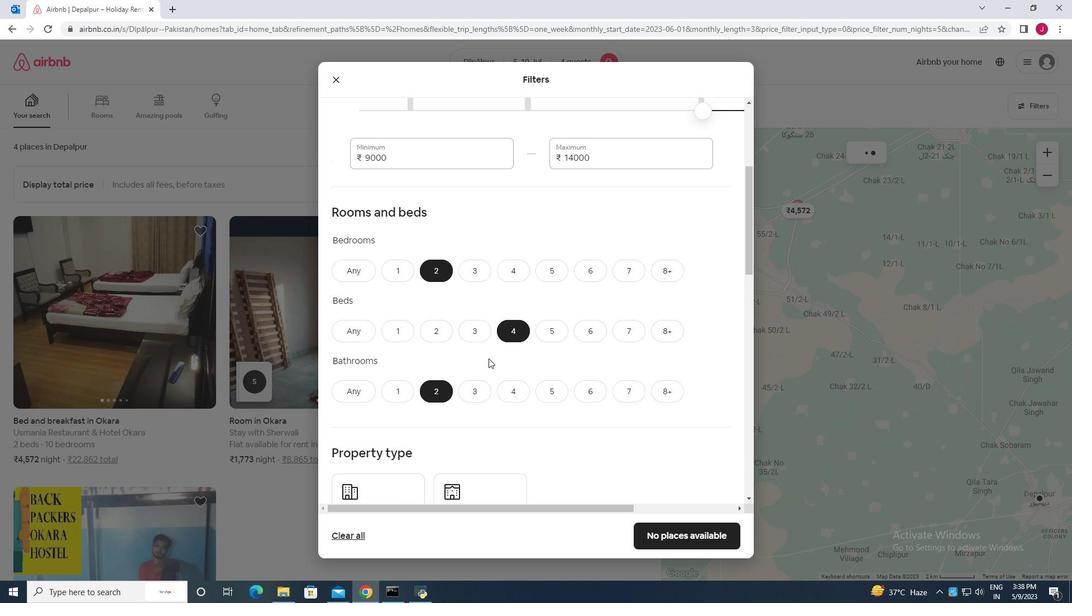 
Action: Mouse scrolled (489, 349) with delta (0, 0)
Screenshot: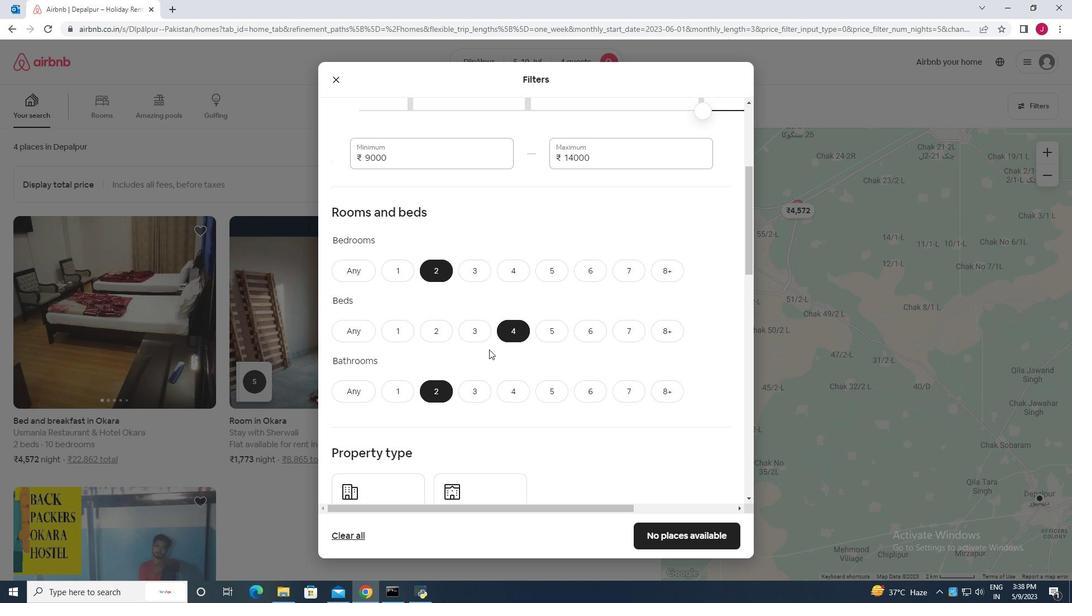 
Action: Mouse scrolled (489, 349) with delta (0, 0)
Screenshot: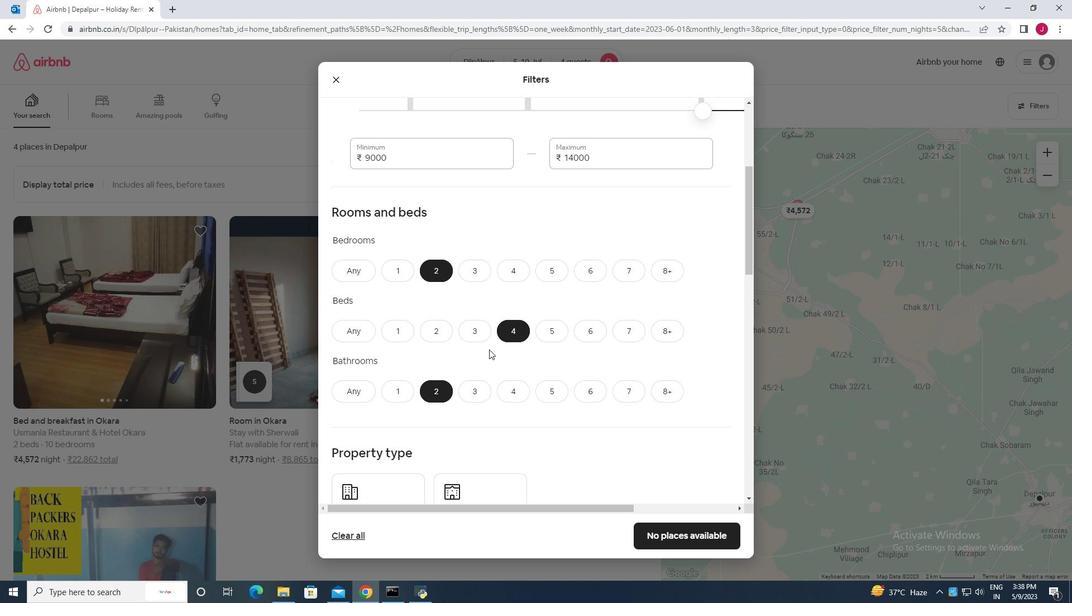 
Action: Mouse moved to (489, 349)
Screenshot: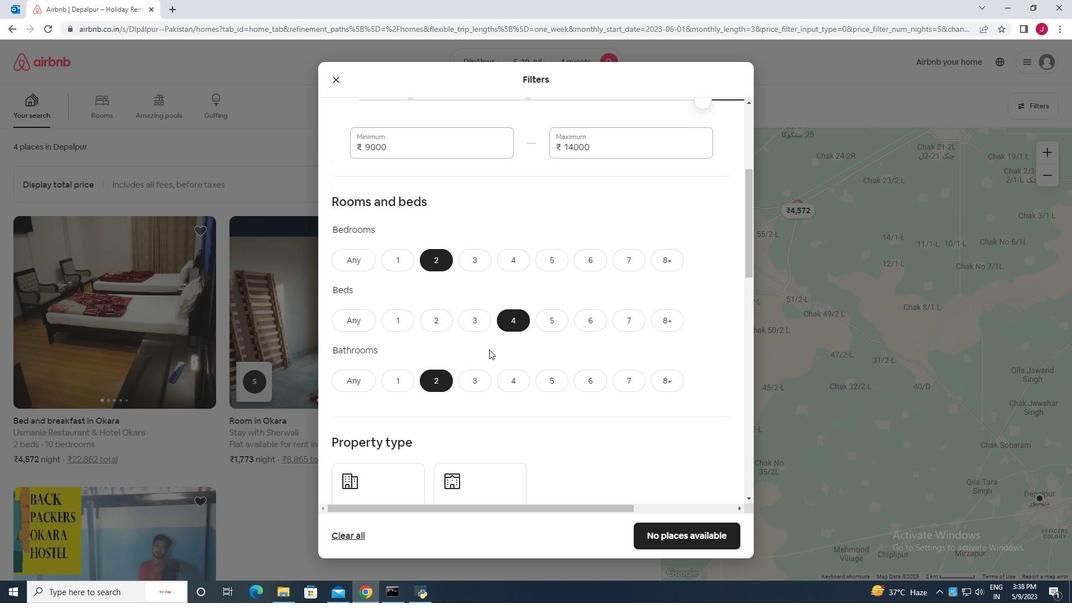 
Action: Mouse scrolled (489, 349) with delta (0, 0)
Screenshot: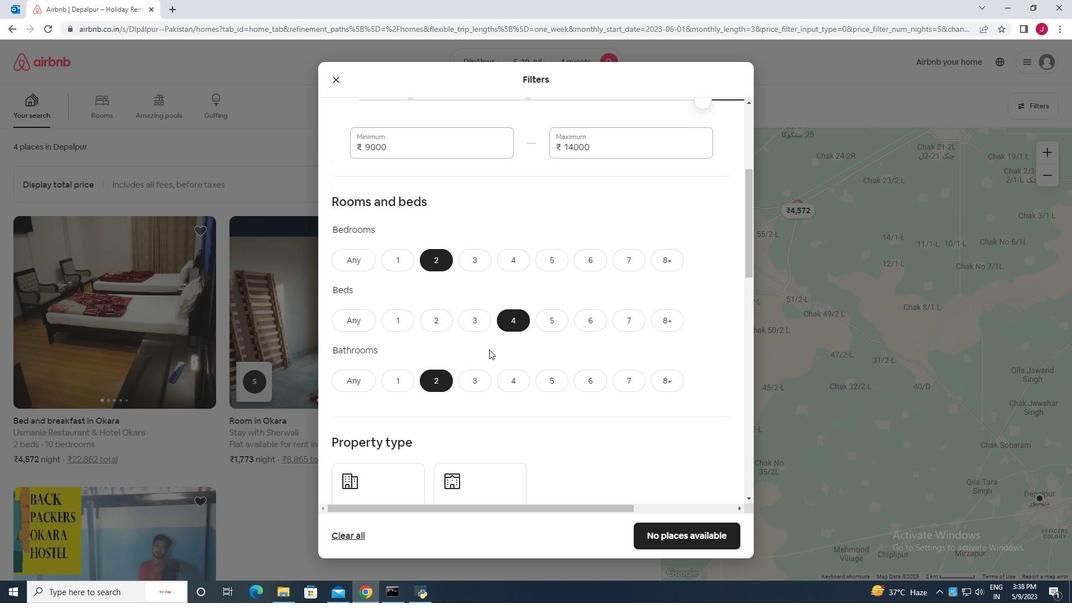 
Action: Mouse moved to (375, 338)
Screenshot: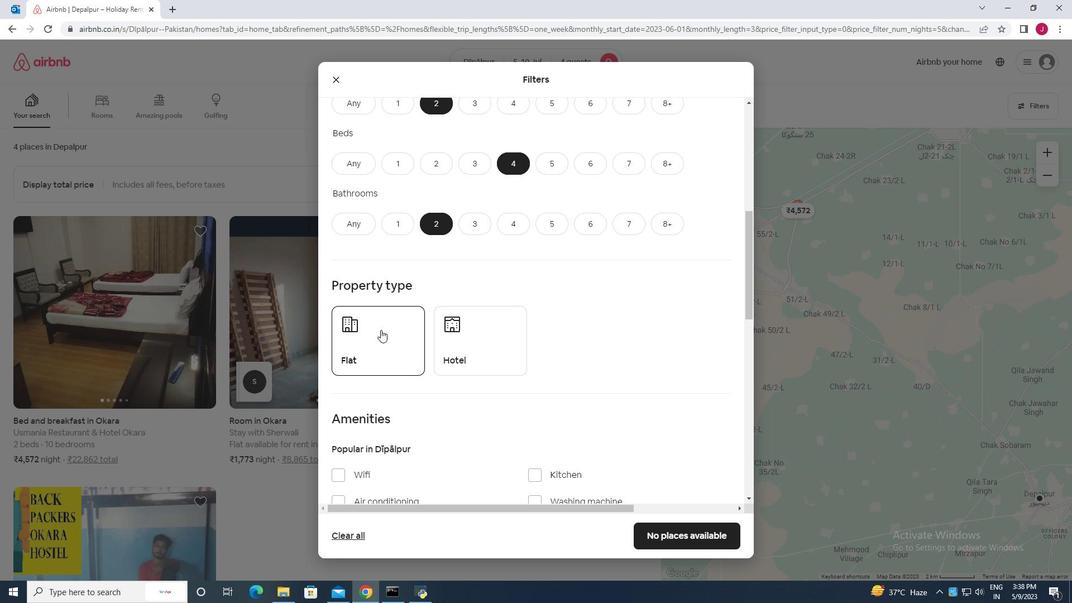 
Action: Mouse pressed left at (375, 338)
Screenshot: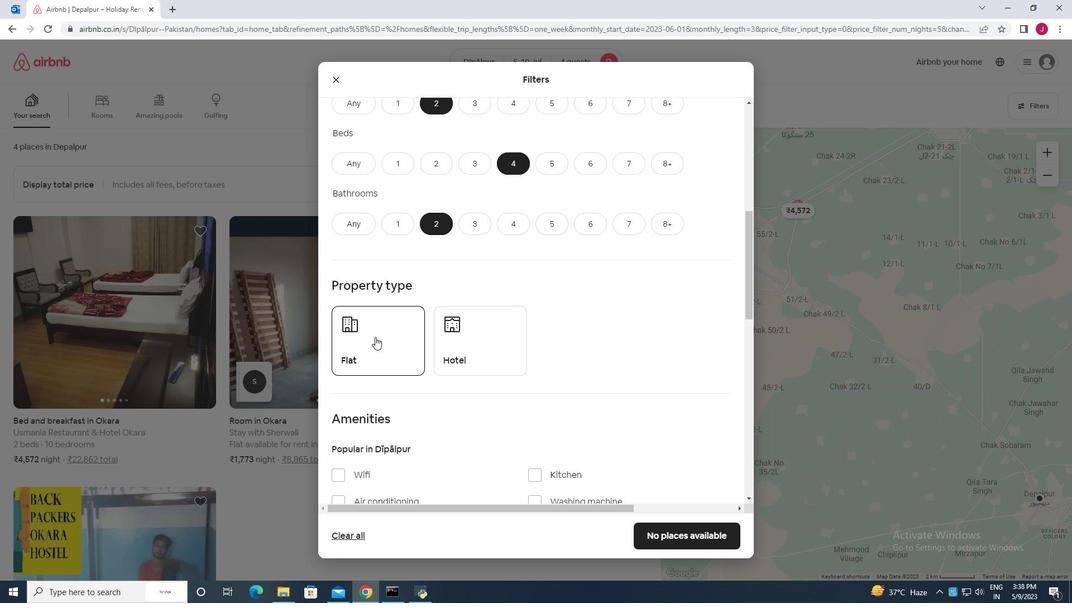 
Action: Mouse moved to (542, 315)
Screenshot: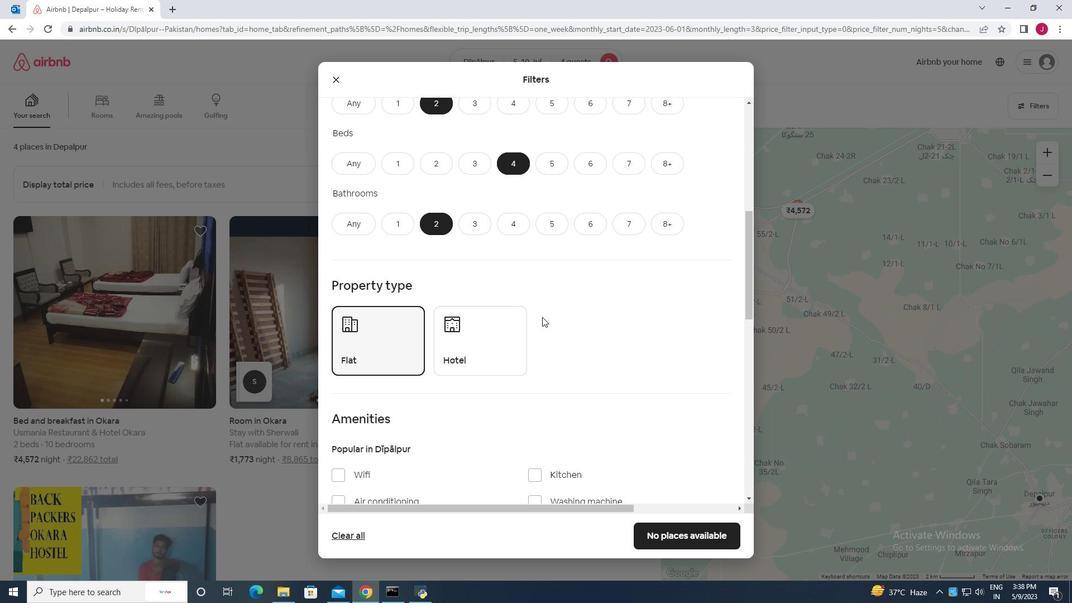 
Action: Mouse scrolled (542, 314) with delta (0, 0)
Screenshot: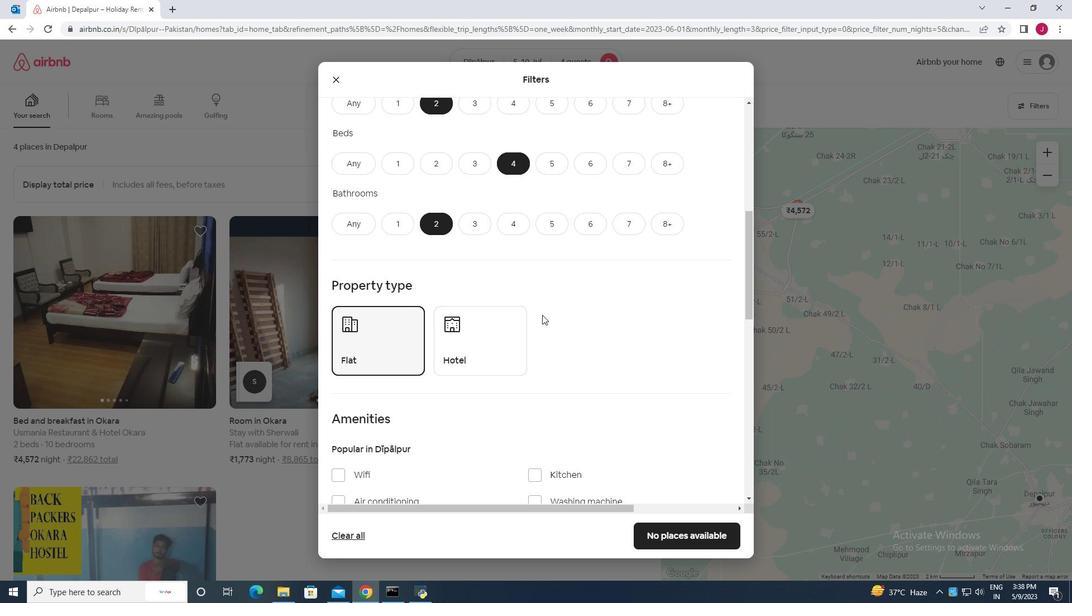 
Action: Mouse scrolled (542, 314) with delta (0, 0)
Screenshot: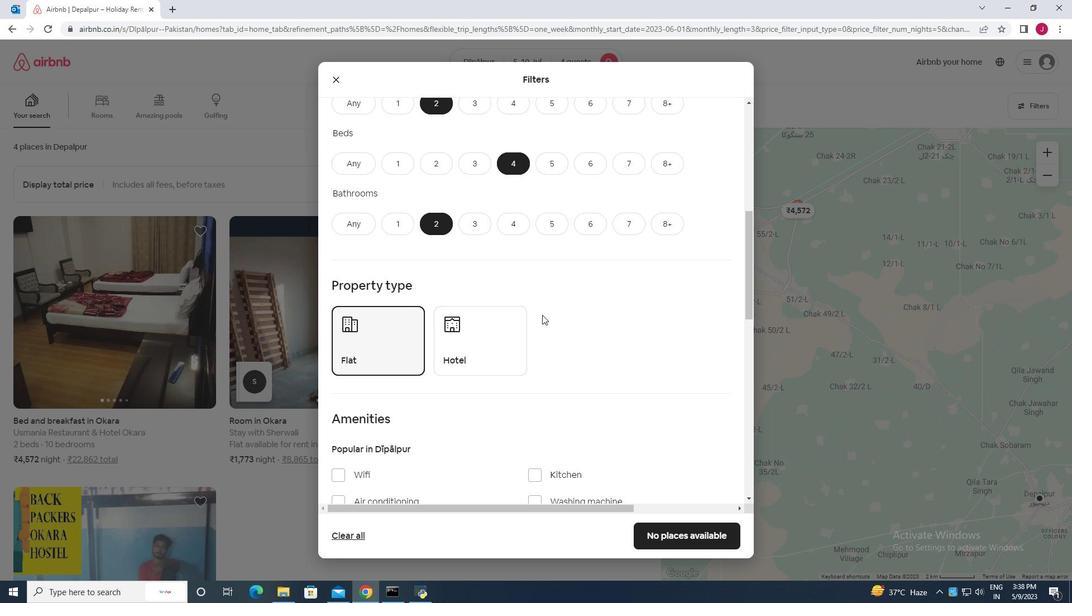 
Action: Mouse scrolled (542, 314) with delta (0, 0)
Screenshot: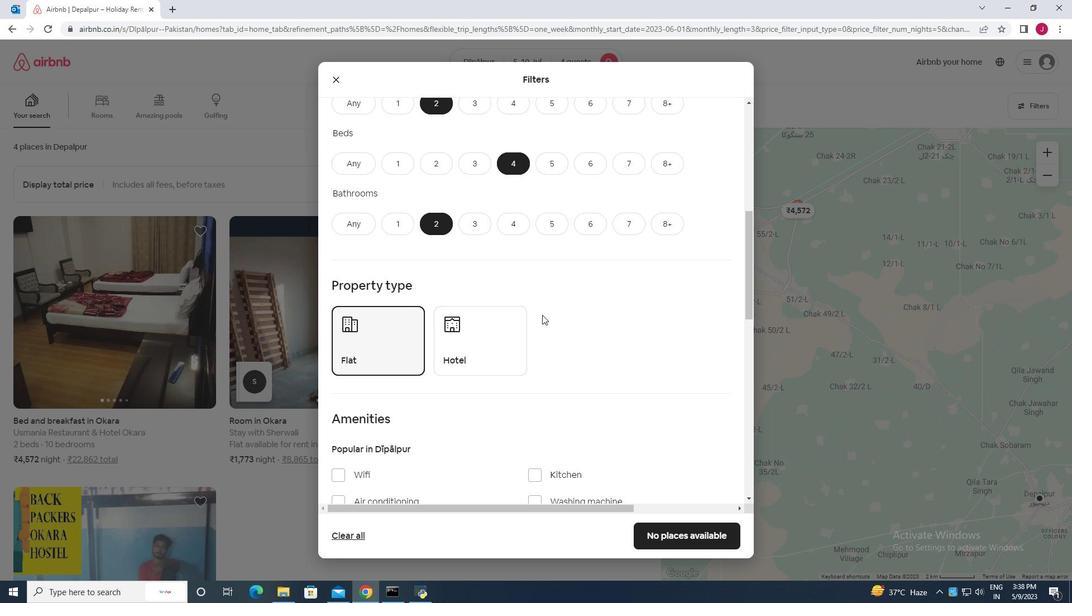 
Action: Mouse scrolled (542, 314) with delta (0, 0)
Screenshot: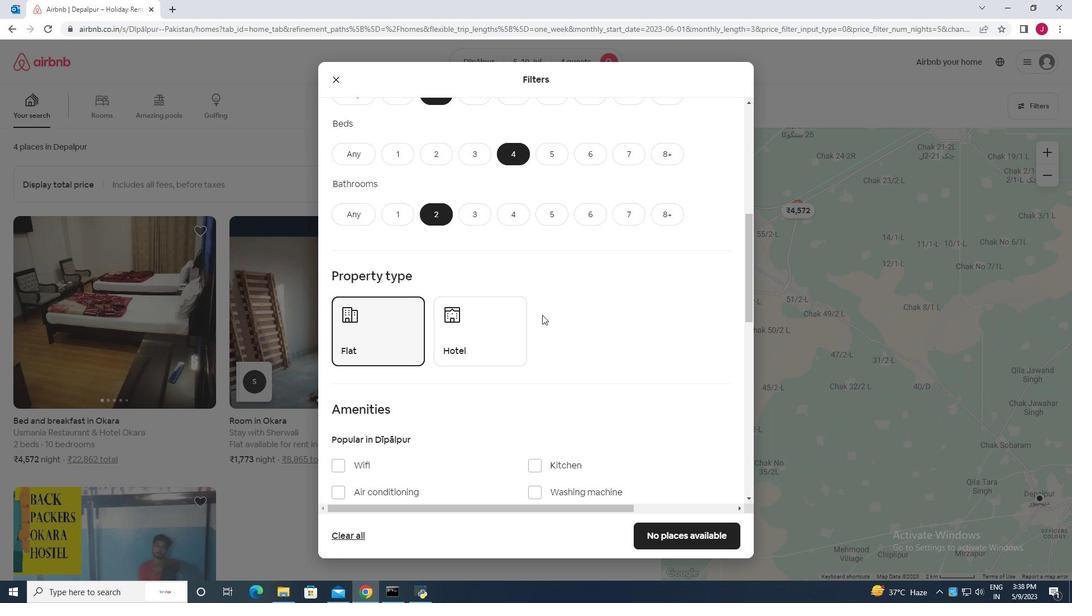 
Action: Mouse moved to (709, 457)
Screenshot: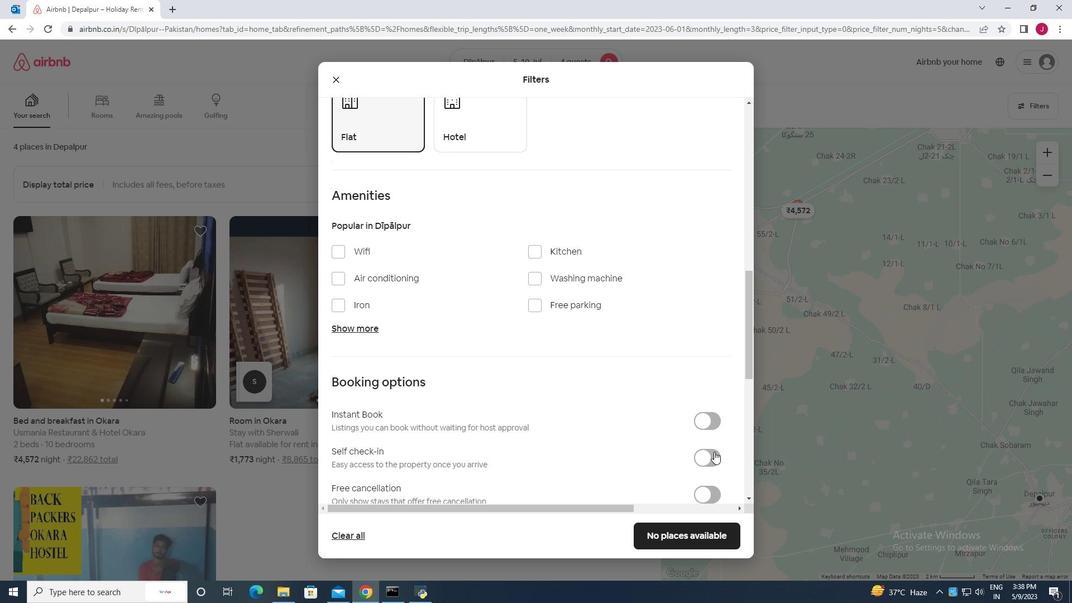 
Action: Mouse pressed left at (709, 457)
Screenshot: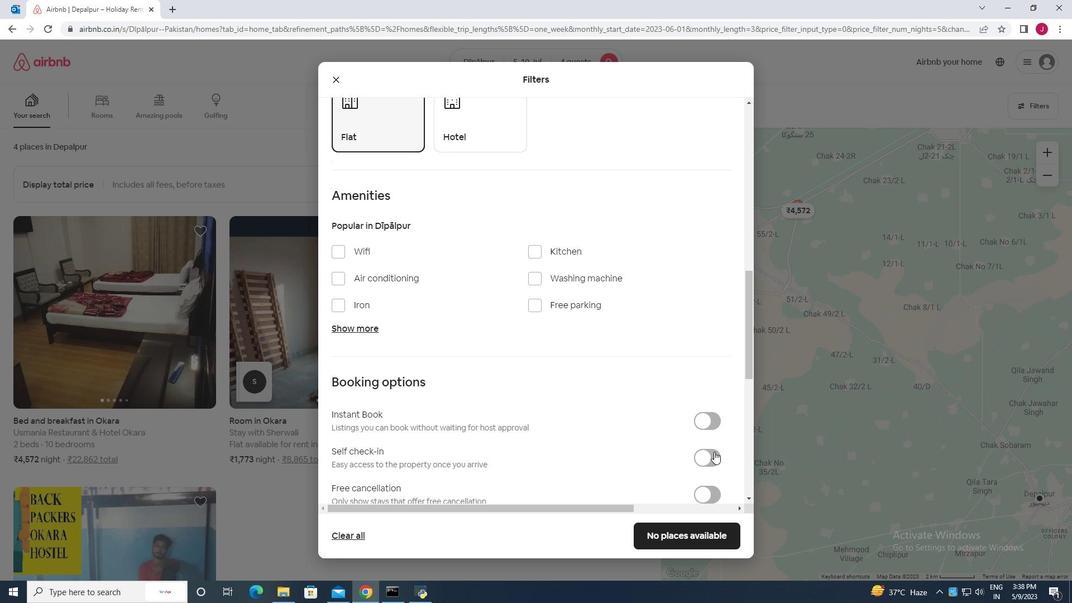 
Action: Mouse moved to (552, 369)
Screenshot: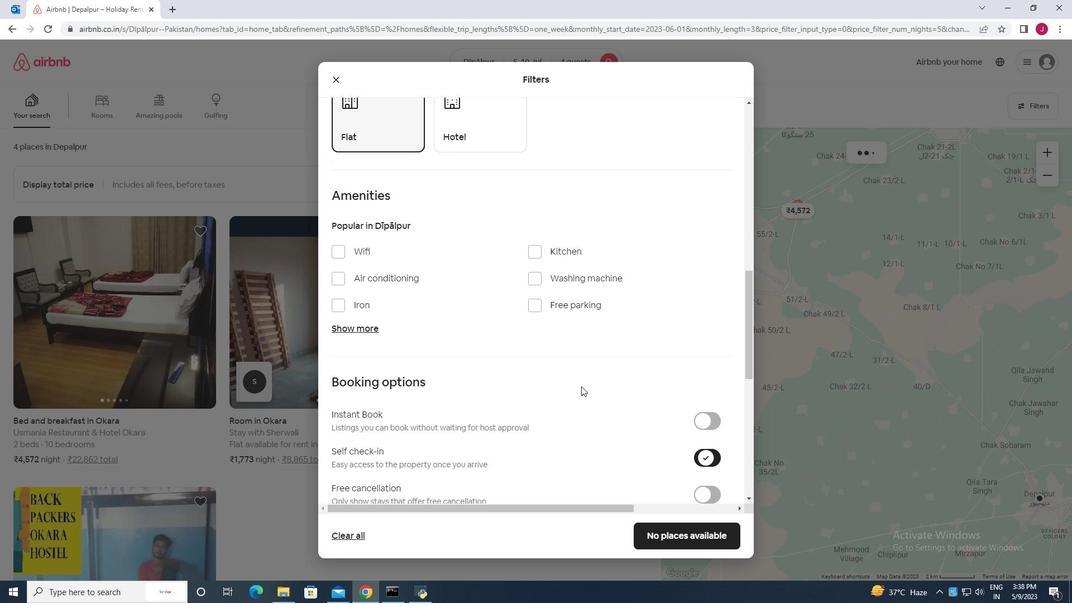 
Action: Mouse scrolled (552, 369) with delta (0, 0)
Screenshot: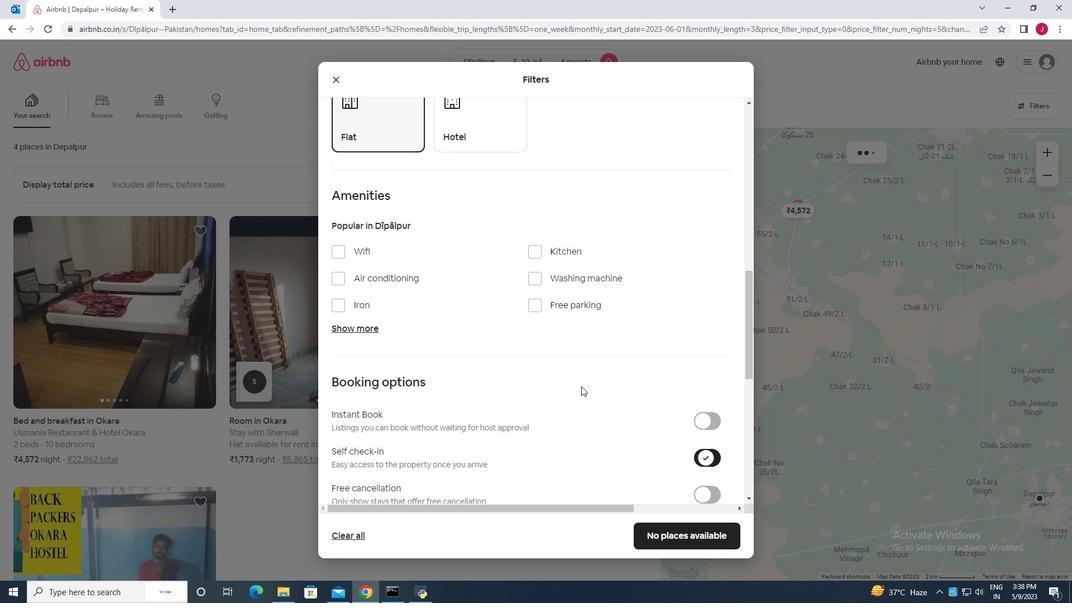 
Action: Mouse scrolled (552, 369) with delta (0, 0)
Screenshot: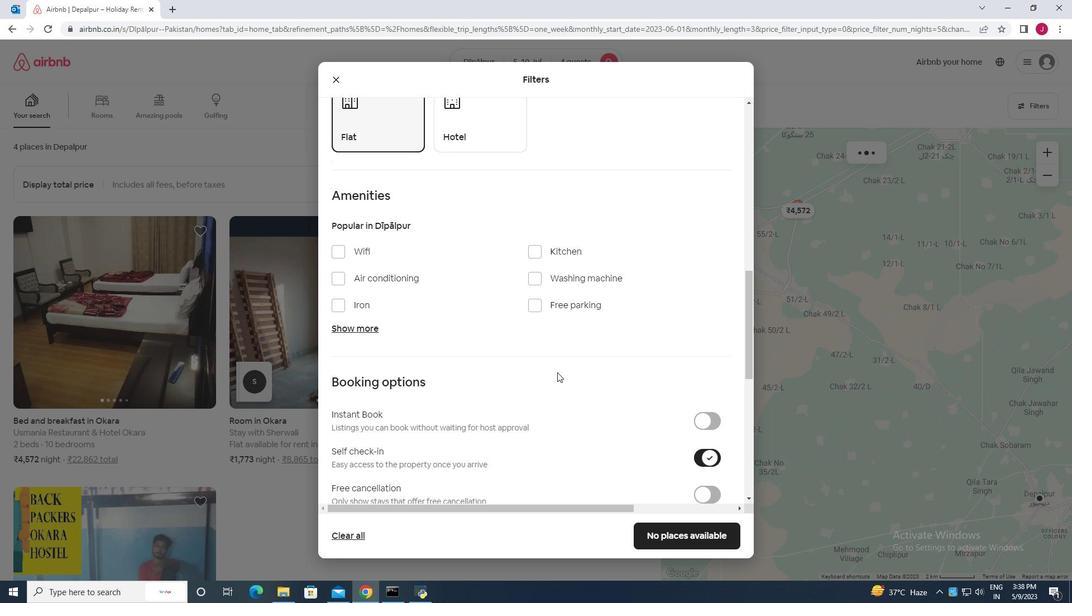 
Action: Mouse scrolled (552, 369) with delta (0, 0)
Screenshot: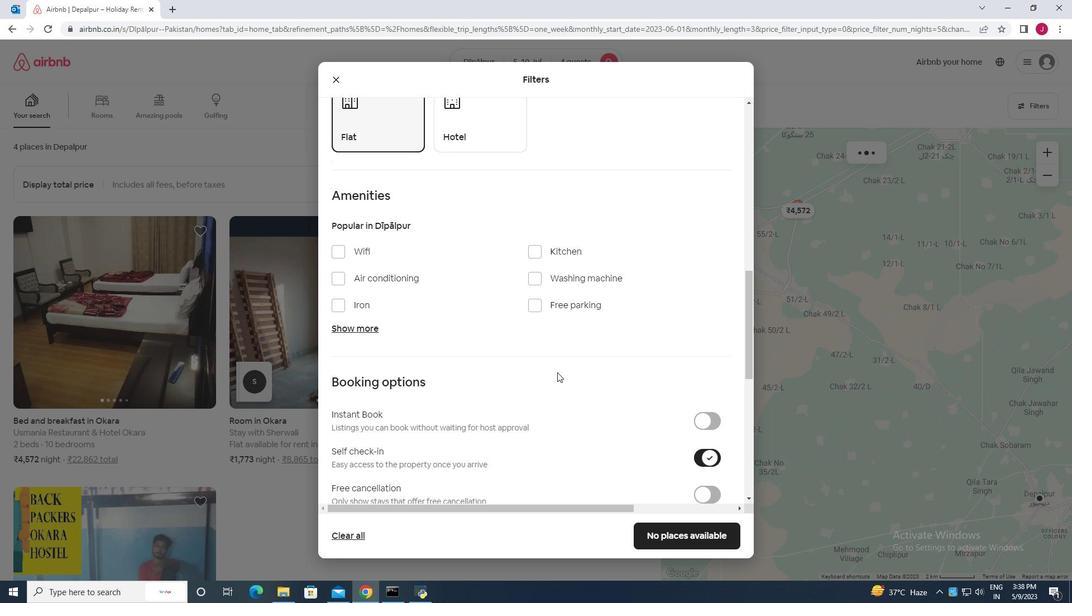 
Action: Mouse scrolled (552, 369) with delta (0, 0)
Screenshot: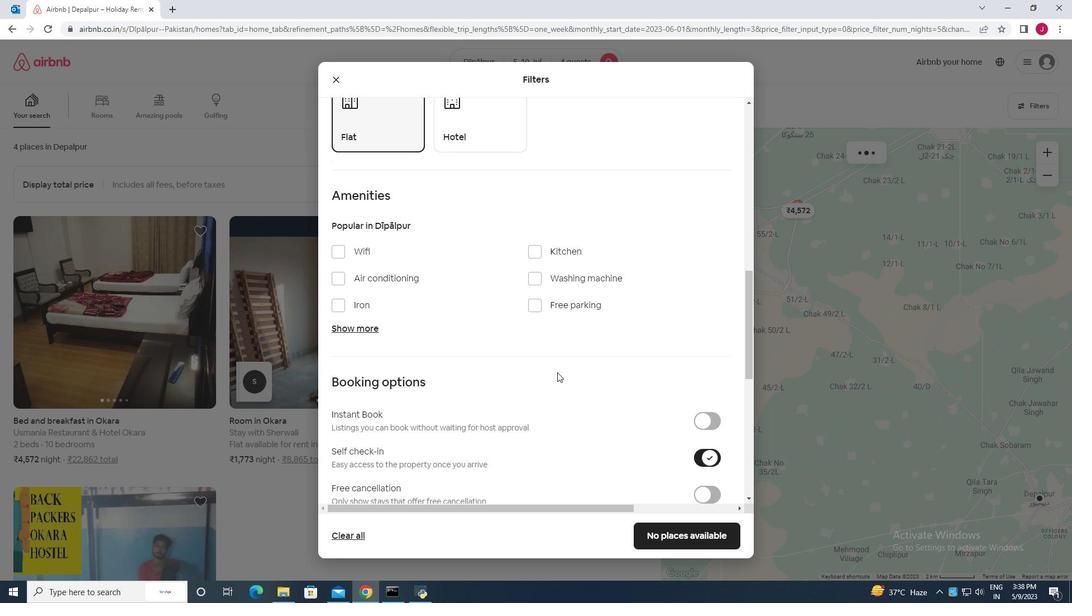 
Action: Mouse scrolled (552, 369) with delta (0, 0)
Screenshot: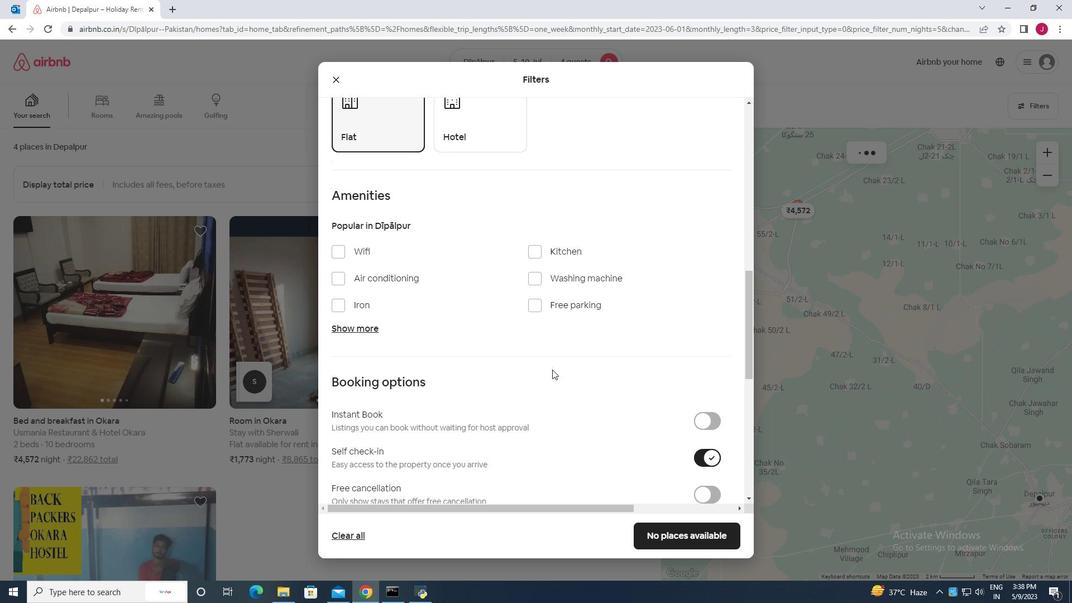 
Action: Mouse moved to (550, 366)
Screenshot: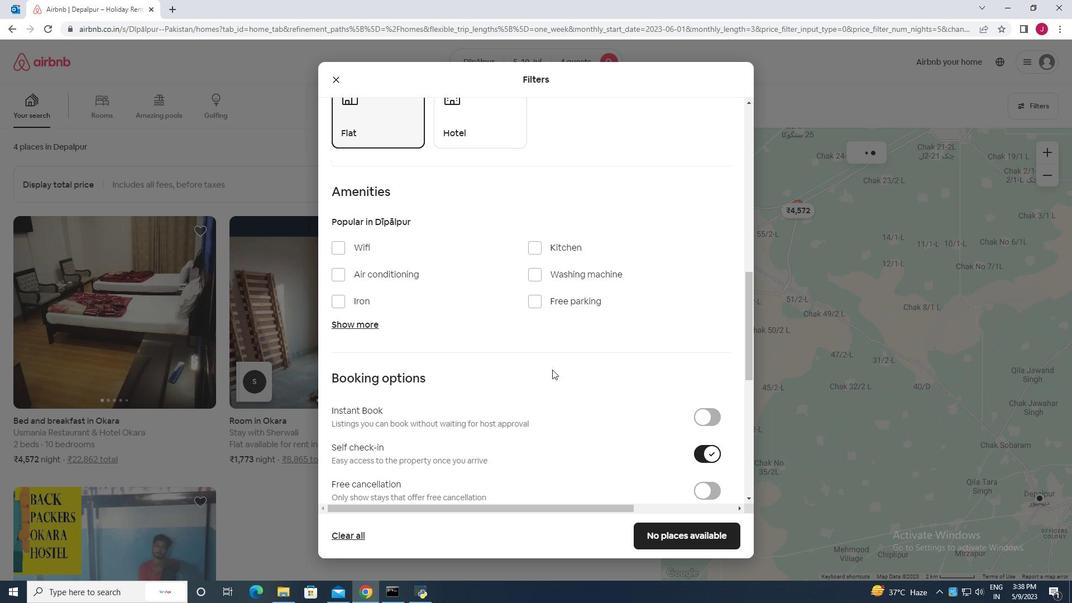 
Action: Mouse scrolled (550, 365) with delta (0, 0)
Screenshot: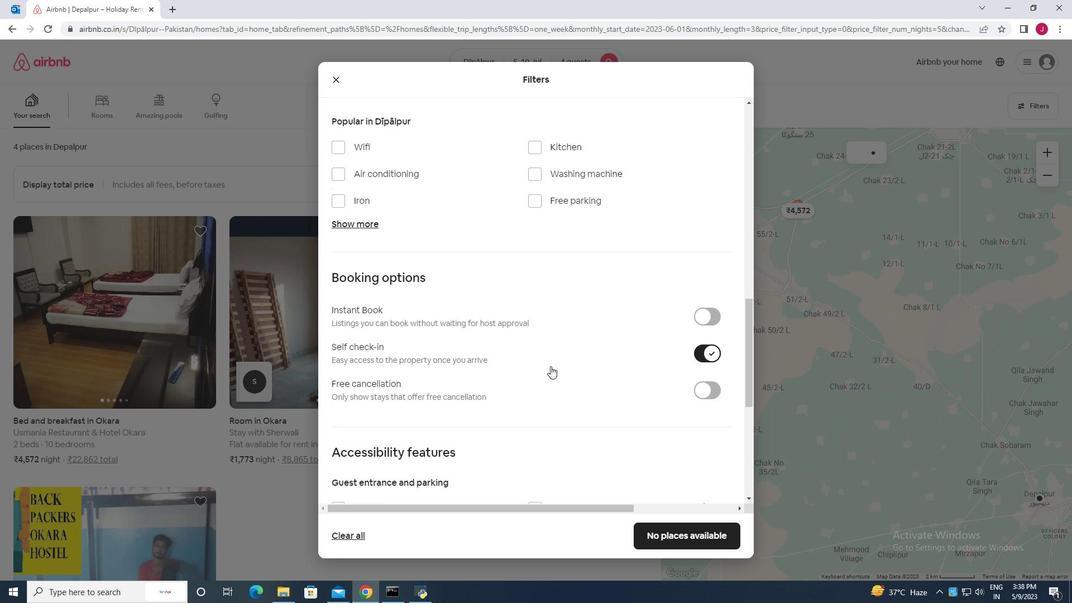 
Action: Mouse scrolled (550, 365) with delta (0, 0)
Screenshot: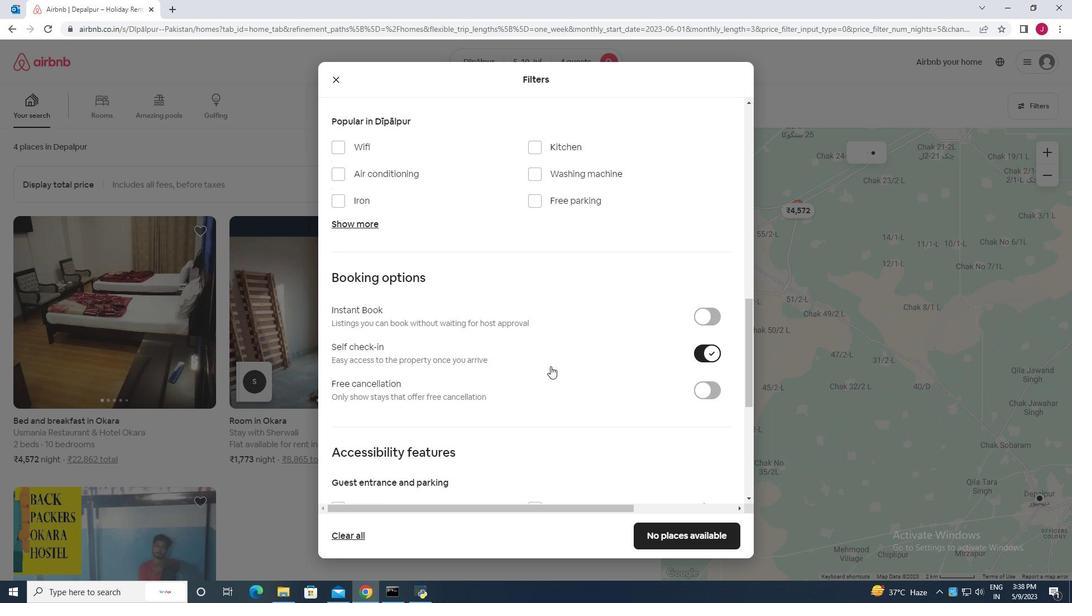 
Action: Mouse scrolled (550, 365) with delta (0, 0)
Screenshot: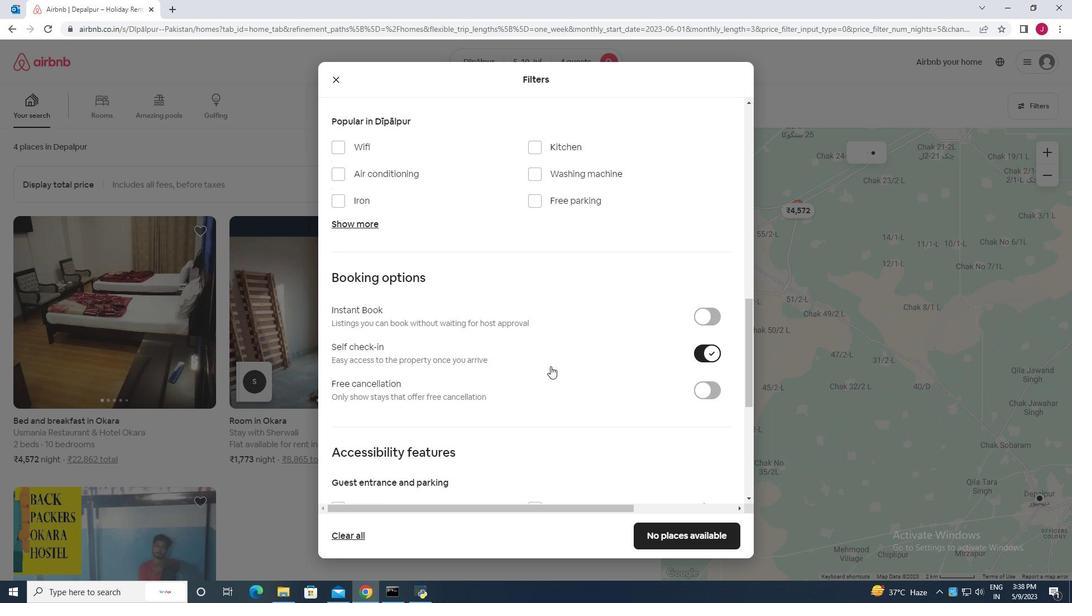 
Action: Mouse scrolled (550, 365) with delta (0, 0)
Screenshot: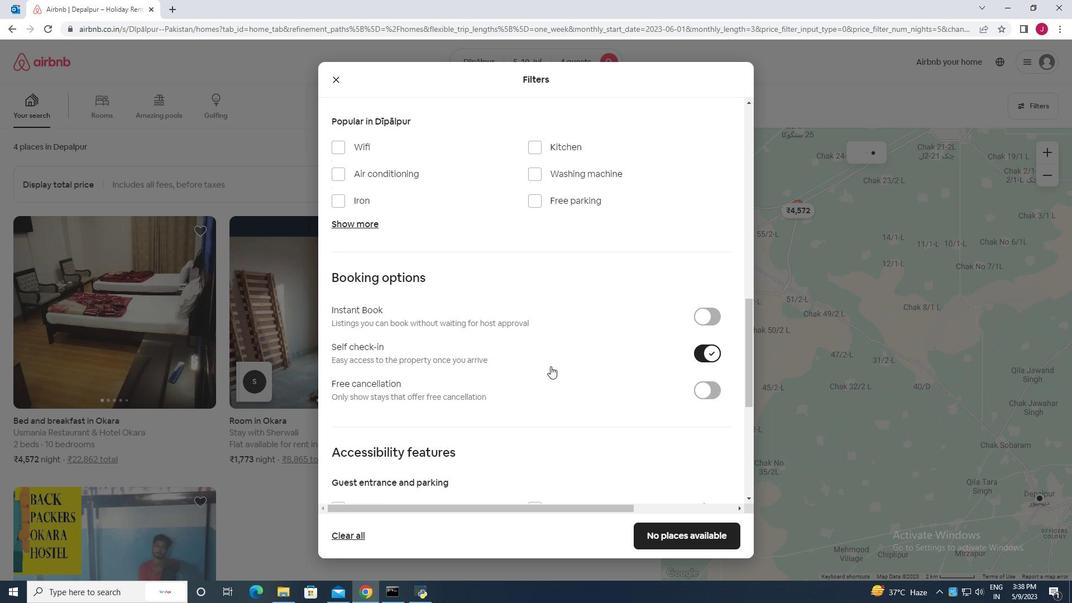 
Action: Mouse moved to (417, 402)
Screenshot: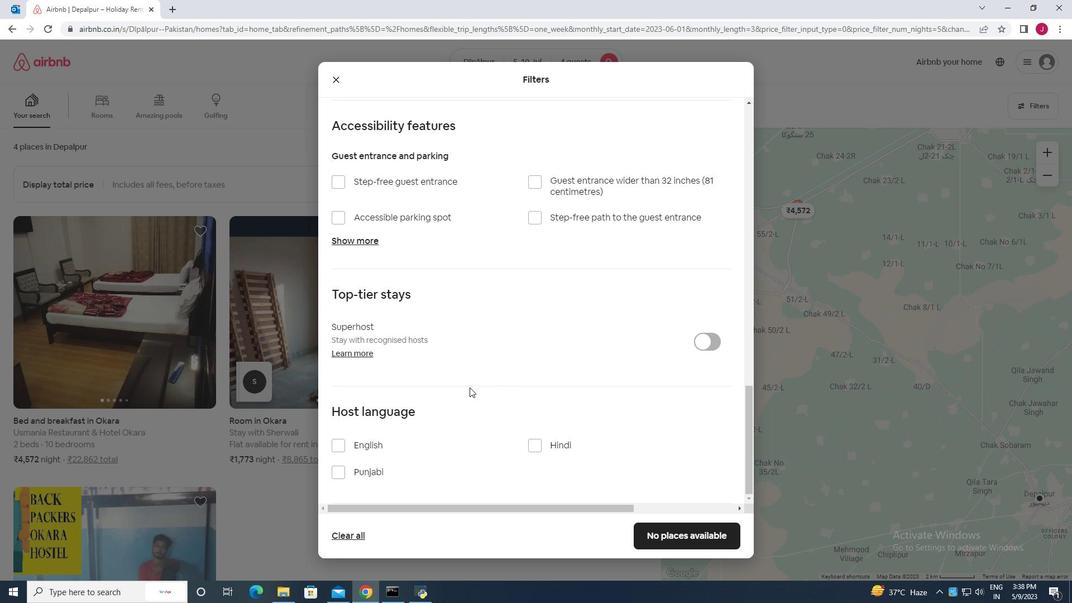 
Action: Mouse scrolled (417, 401) with delta (0, 0)
Screenshot: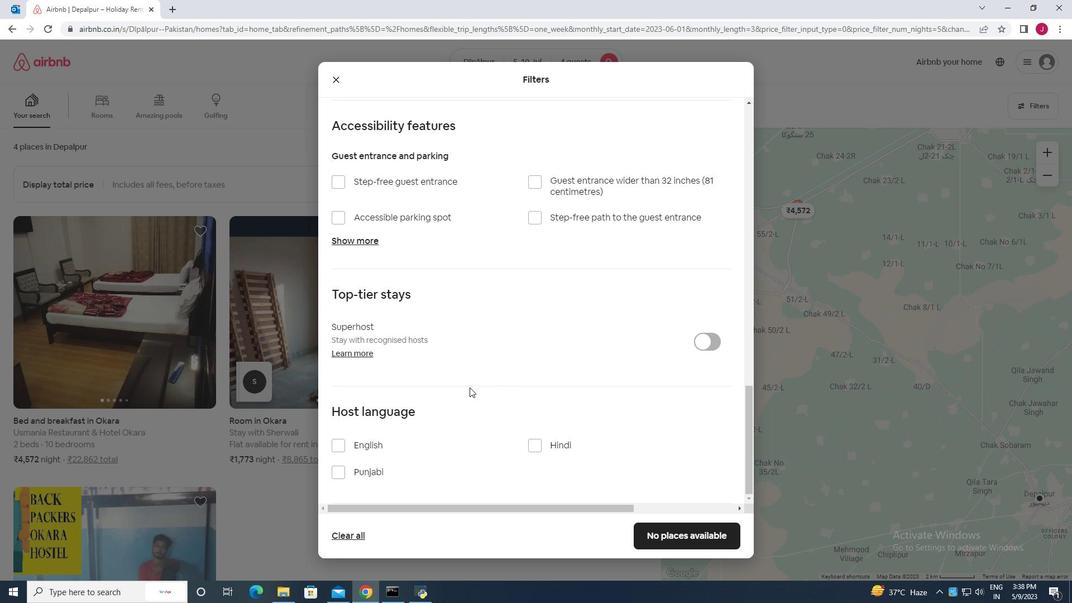 
Action: Mouse moved to (402, 407)
Screenshot: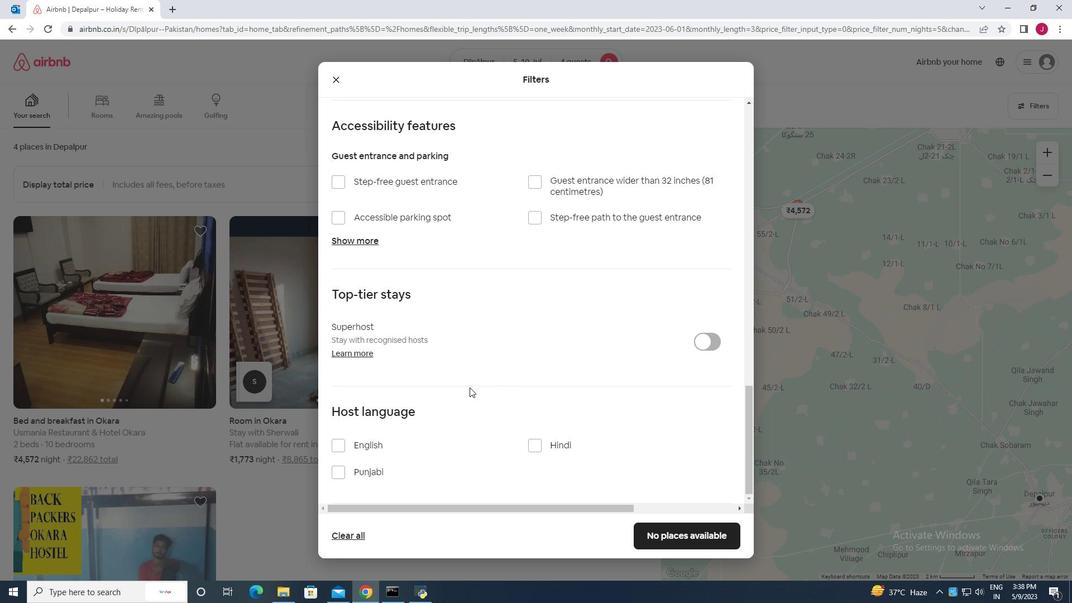 
Action: Mouse scrolled (402, 407) with delta (0, 0)
Screenshot: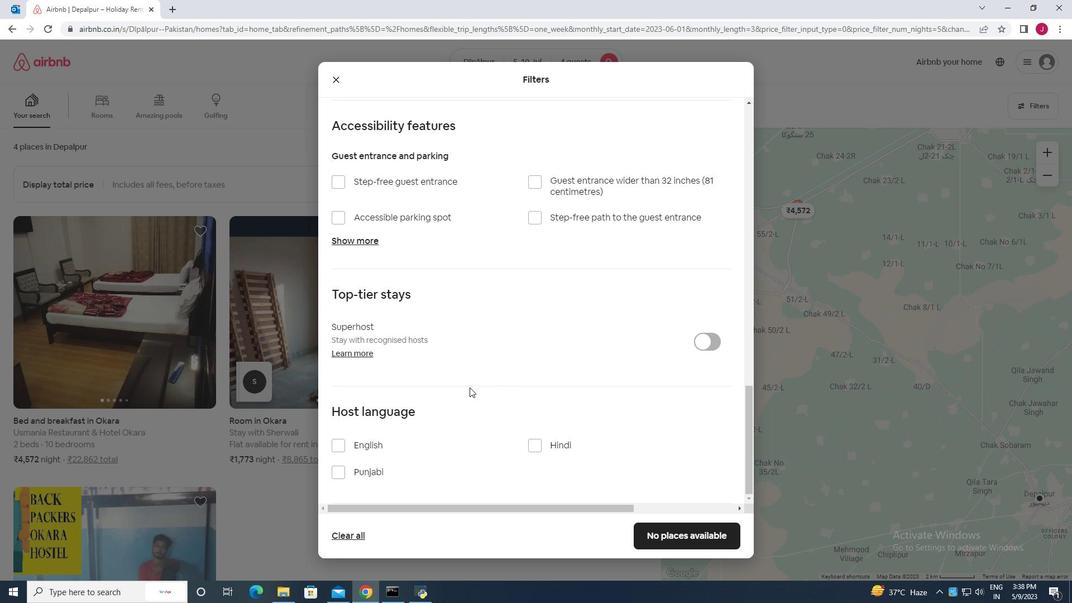 
Action: Mouse moved to (393, 411)
Screenshot: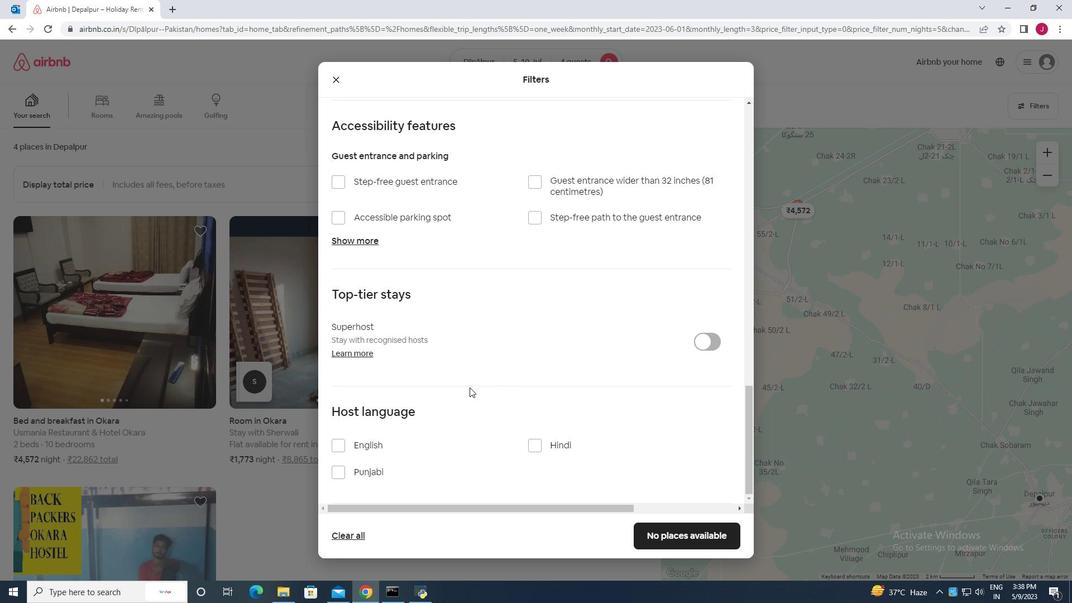 
Action: Mouse scrolled (393, 410) with delta (0, 0)
Screenshot: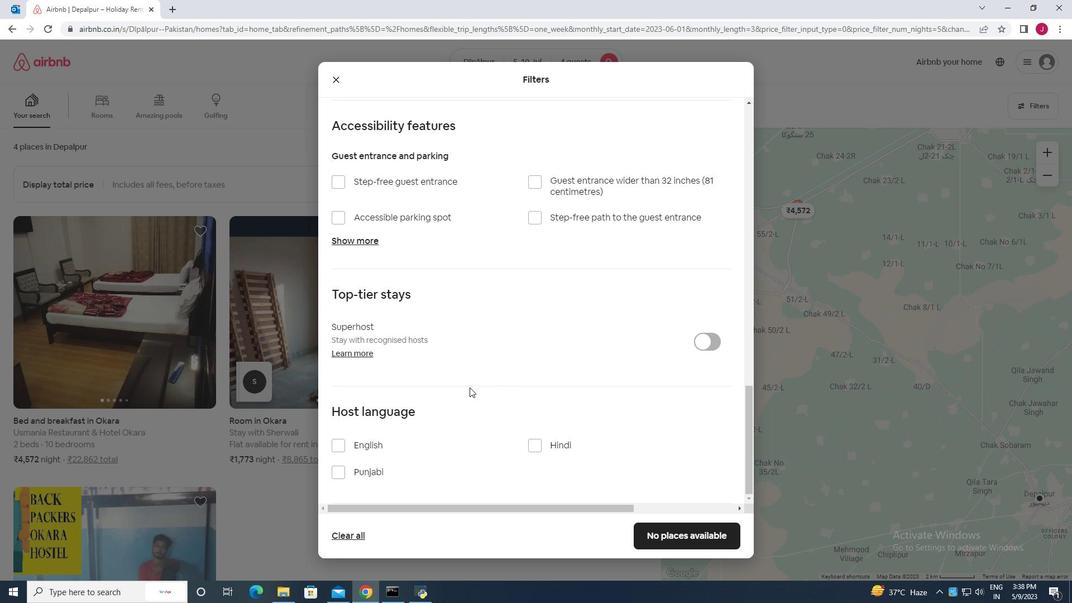 
Action: Mouse moved to (360, 419)
Screenshot: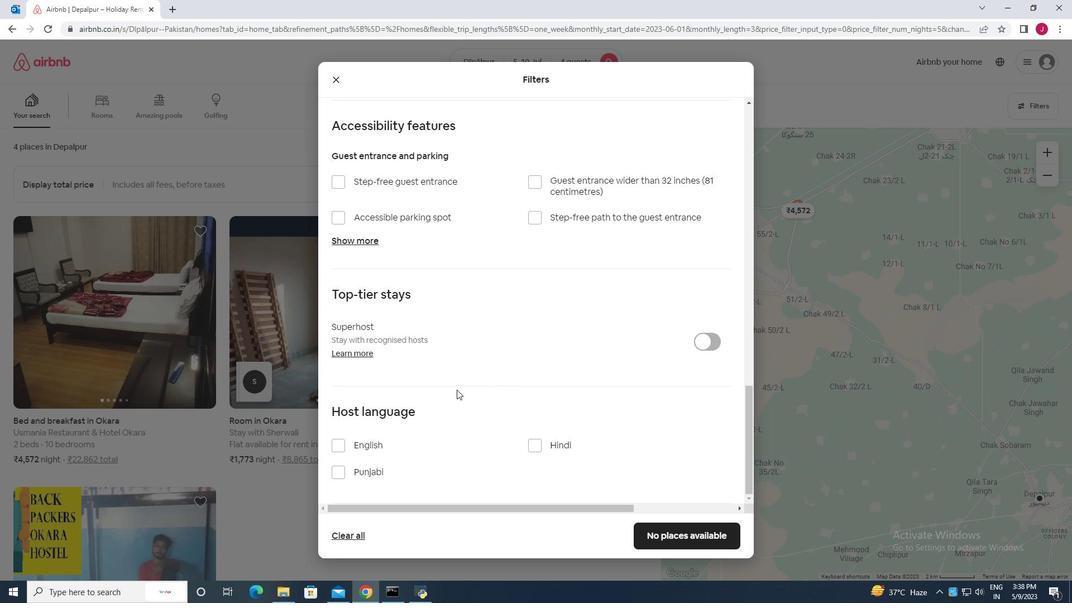 
Action: Mouse scrolled (360, 418) with delta (0, 0)
Screenshot: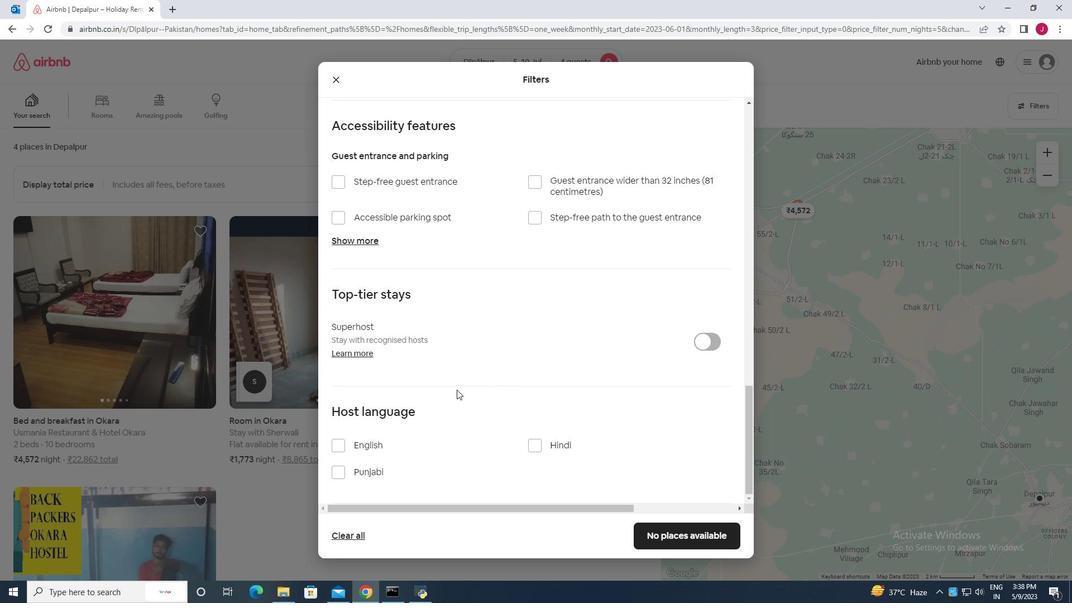 
Action: Mouse moved to (341, 447)
Screenshot: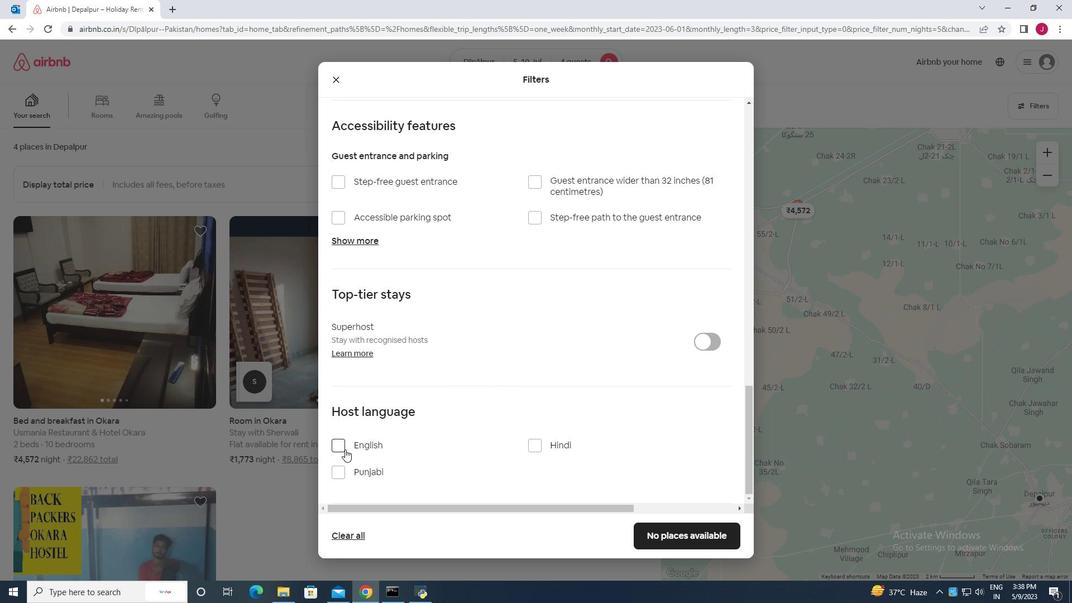 
Action: Mouse pressed left at (341, 447)
Screenshot: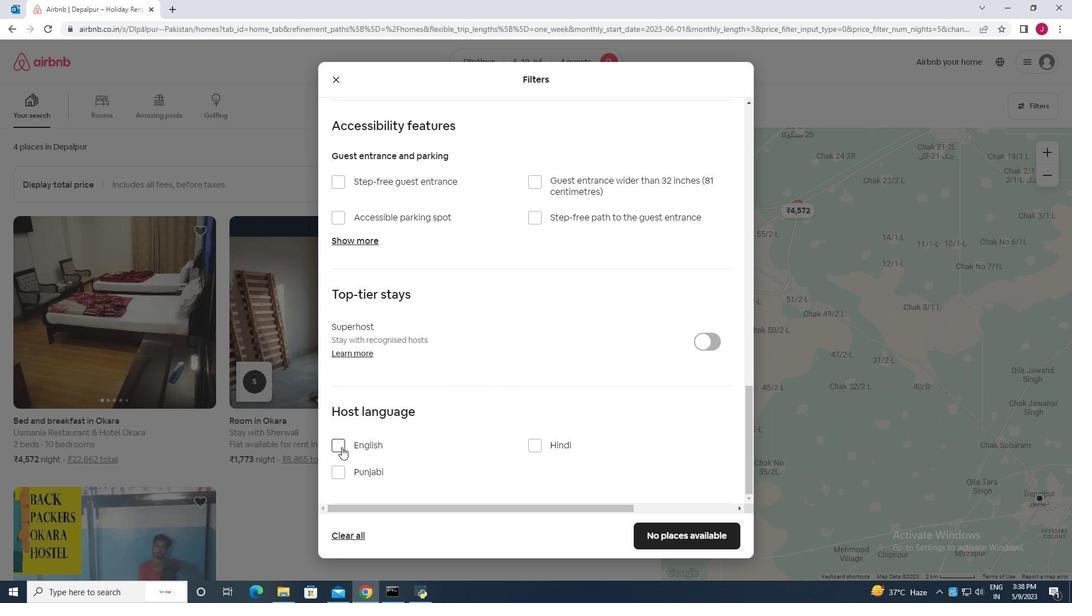 
Action: Mouse moved to (696, 534)
Screenshot: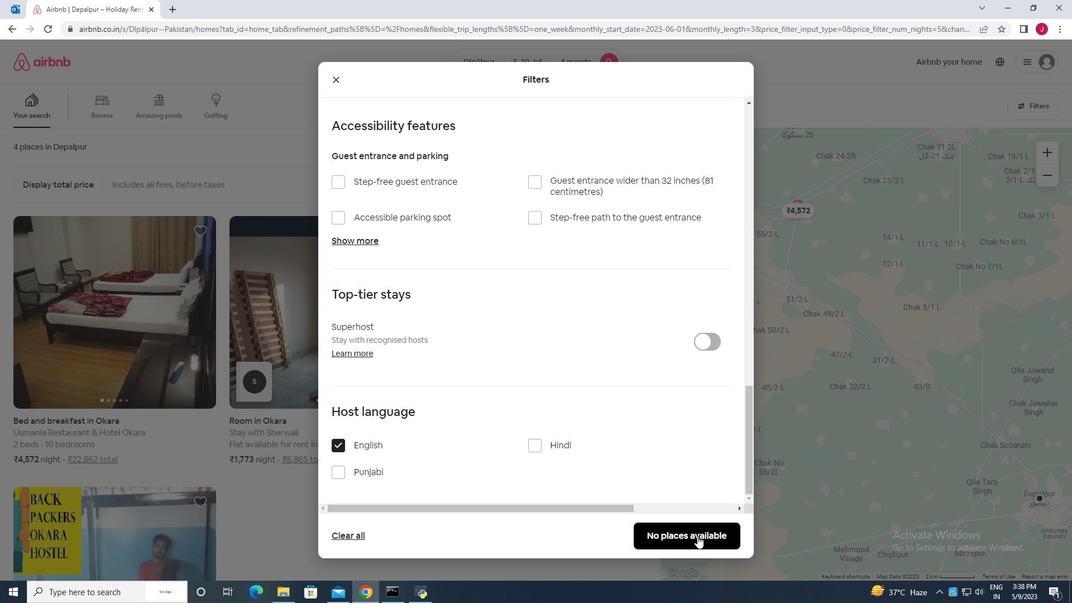 
Action: Mouse pressed left at (696, 534)
Screenshot: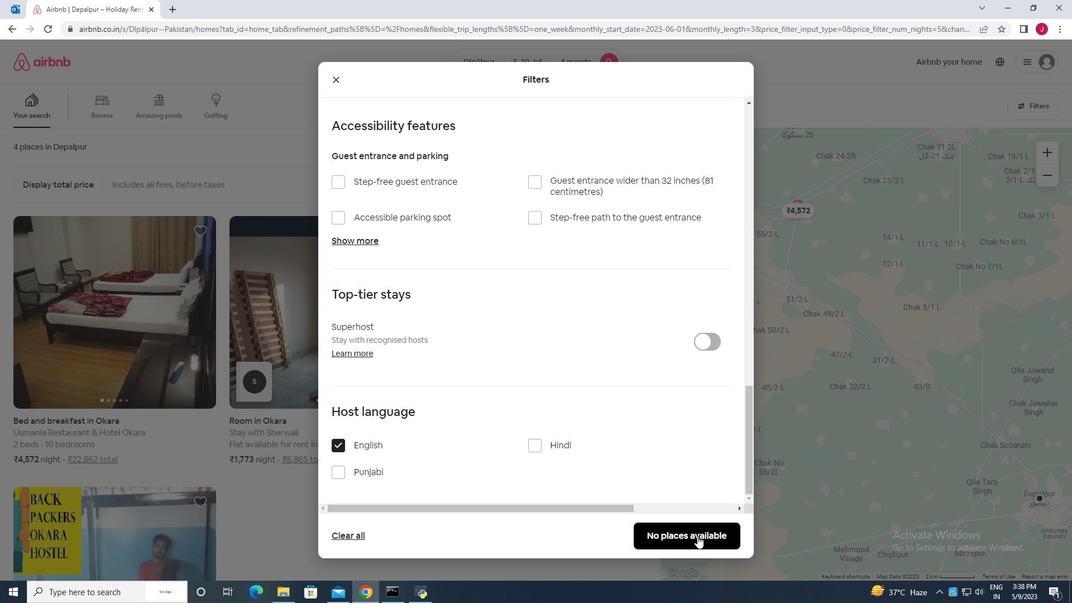 
Action: Mouse moved to (556, 80)
Screenshot: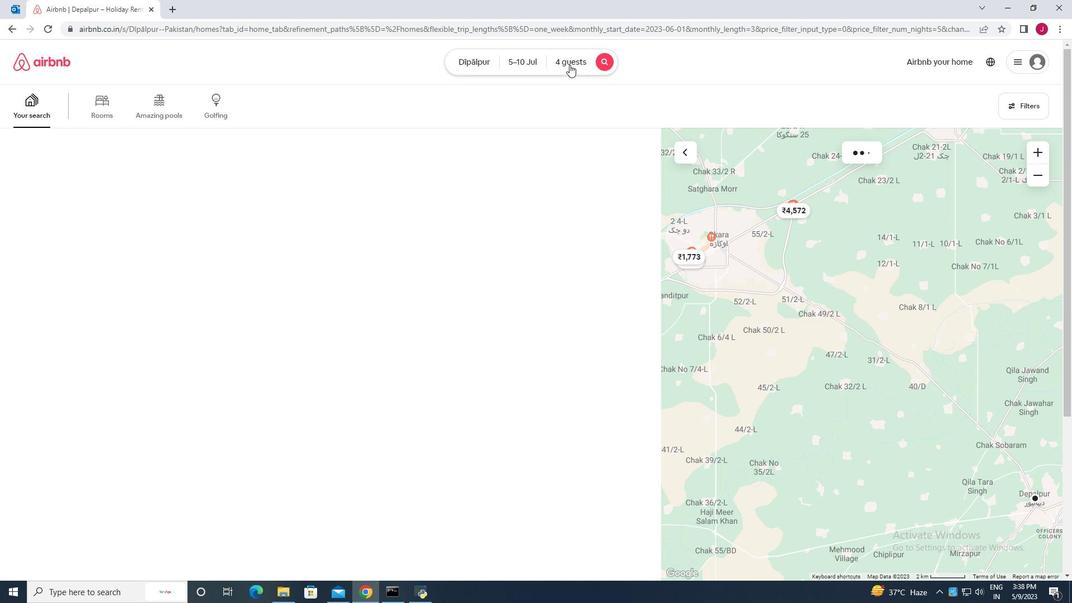 
